 Task: Find a one-way flight from Boise to Evansville for 6 passengers in first class, departing on May 3, with specific airline, baggage, price, and time filters.
Action: Mouse moved to (341, 300)
Screenshot: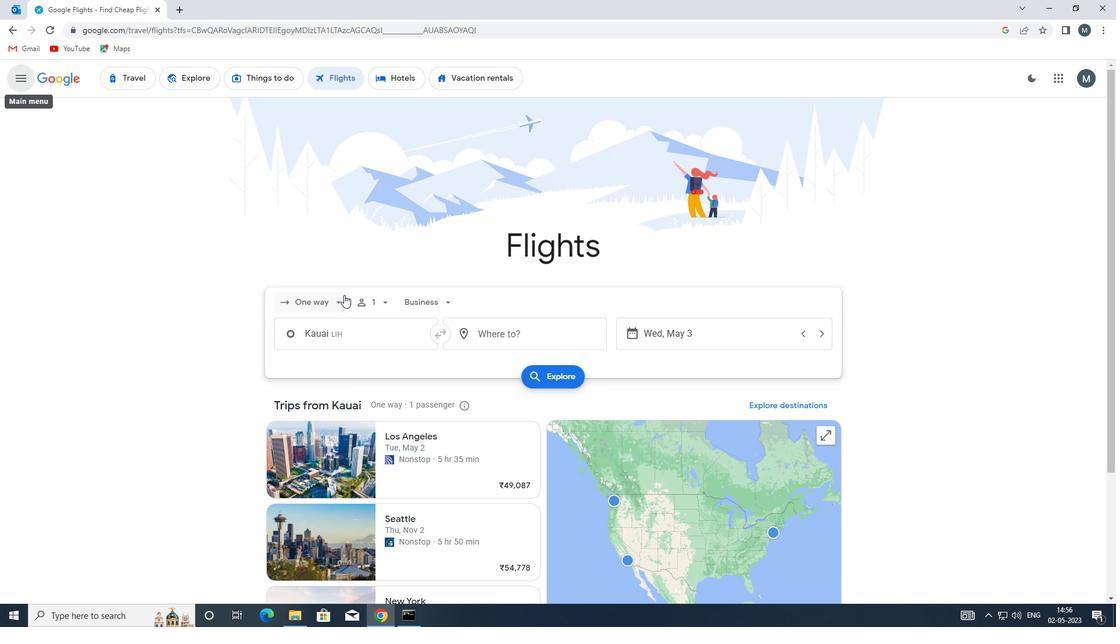 
Action: Mouse pressed left at (341, 300)
Screenshot: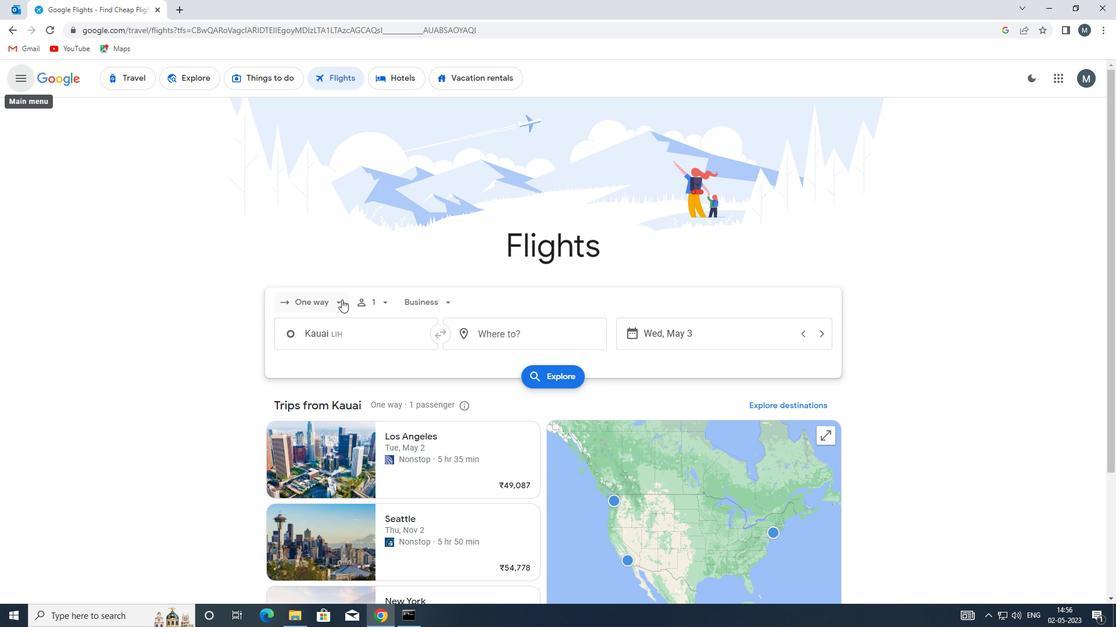 
Action: Mouse moved to (341, 356)
Screenshot: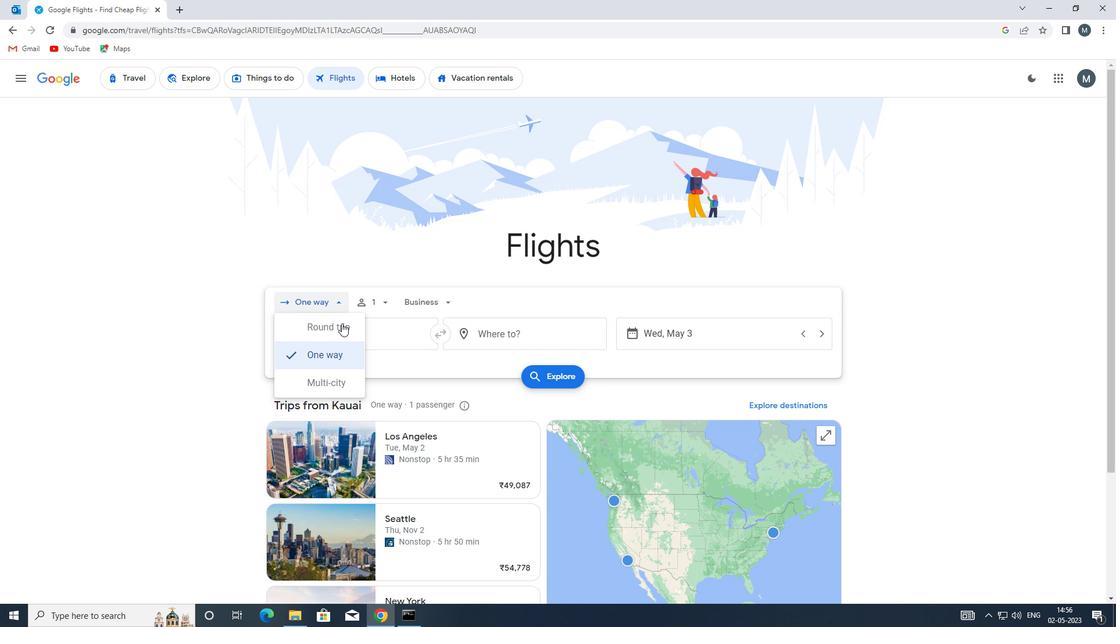 
Action: Mouse pressed left at (341, 356)
Screenshot: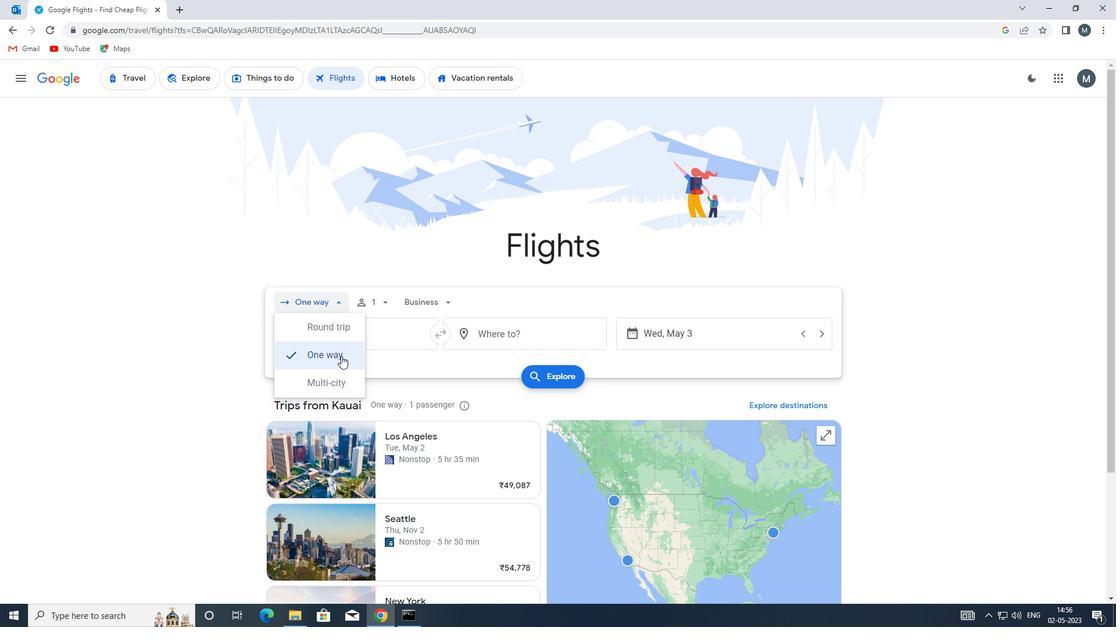 
Action: Mouse moved to (377, 299)
Screenshot: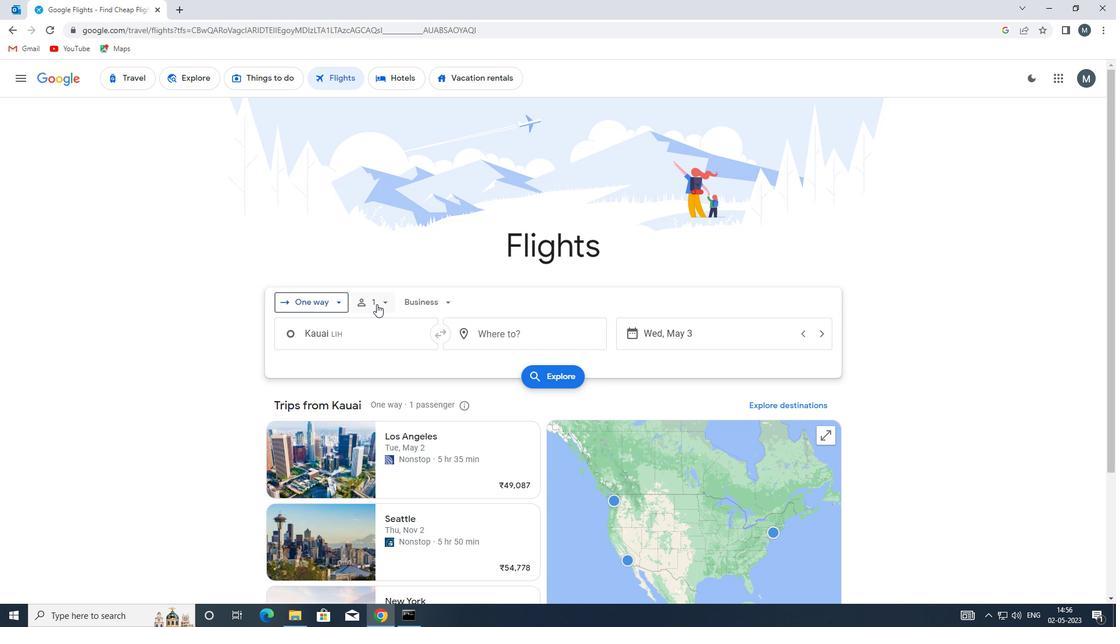 
Action: Mouse pressed left at (377, 299)
Screenshot: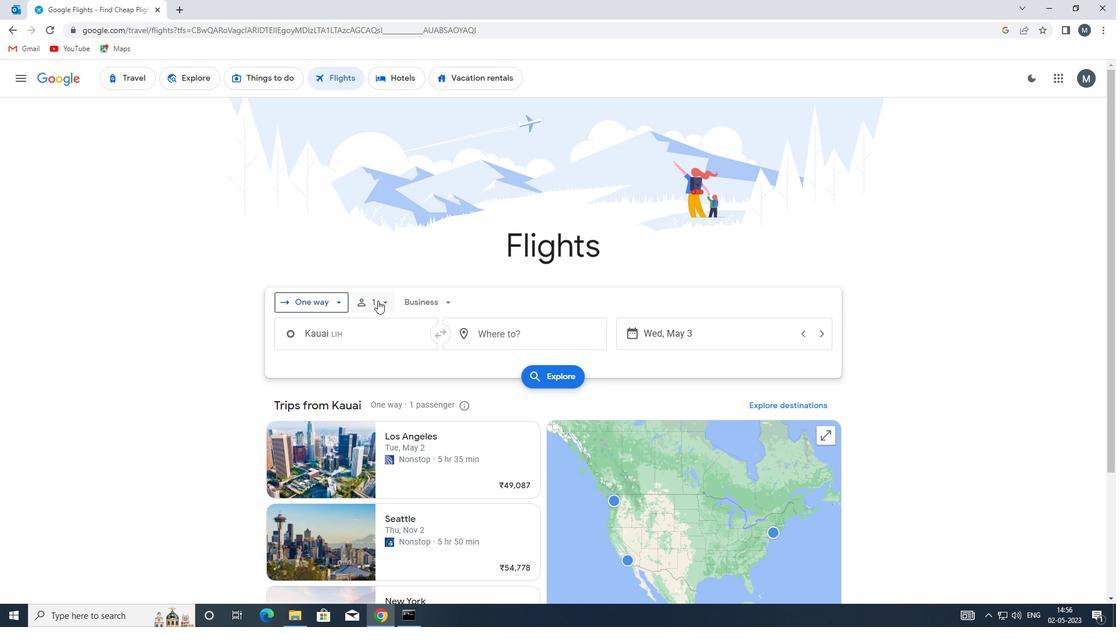 
Action: Mouse moved to (475, 330)
Screenshot: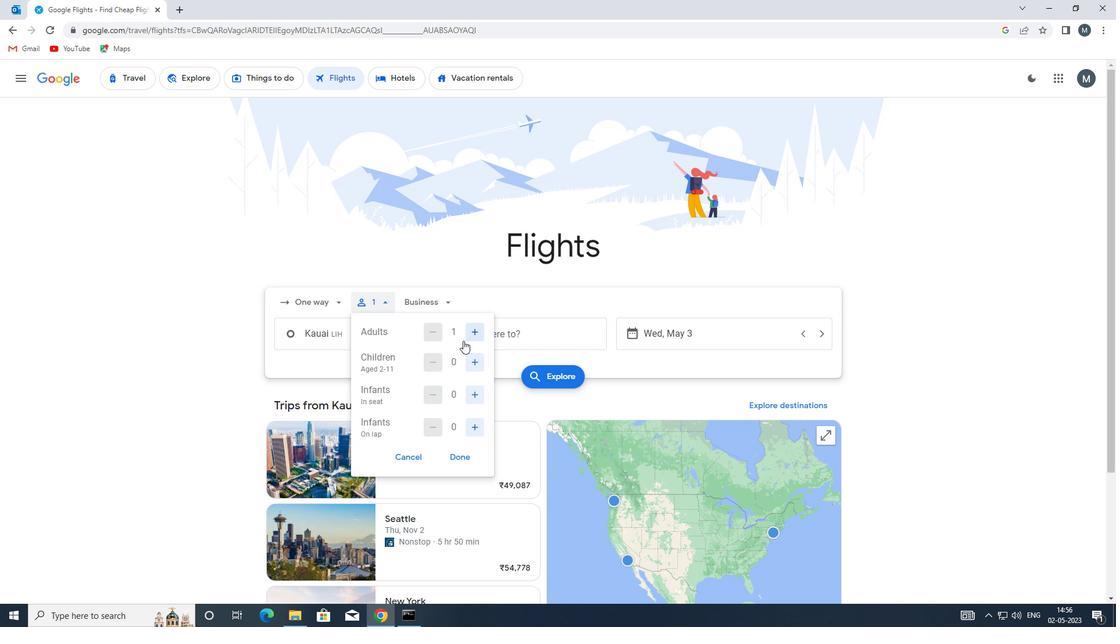 
Action: Mouse pressed left at (475, 330)
Screenshot: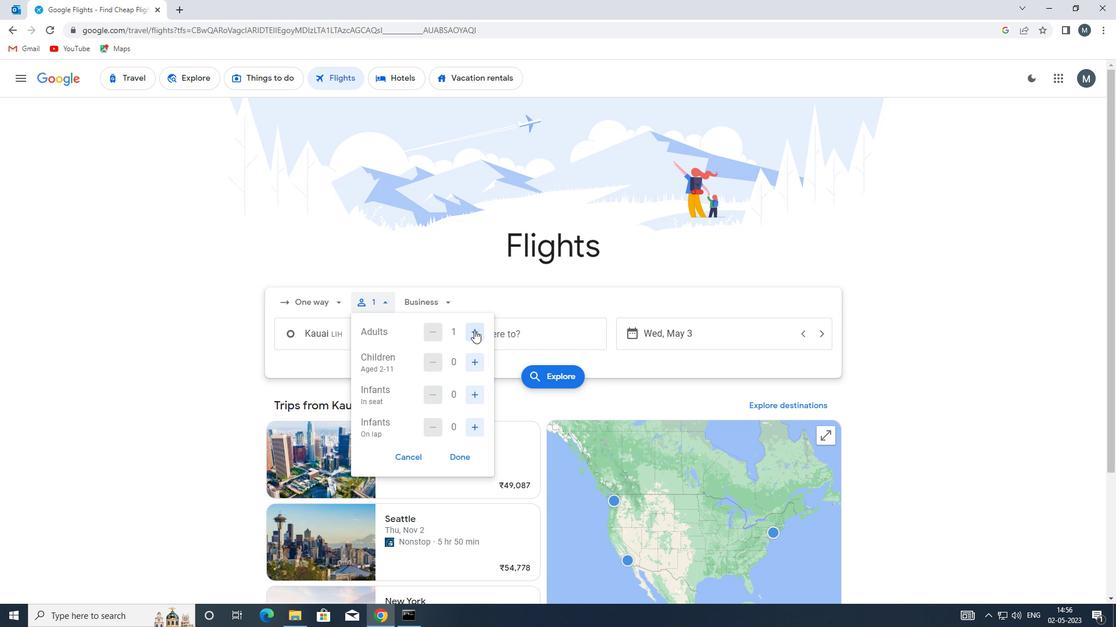 
Action: Mouse moved to (477, 359)
Screenshot: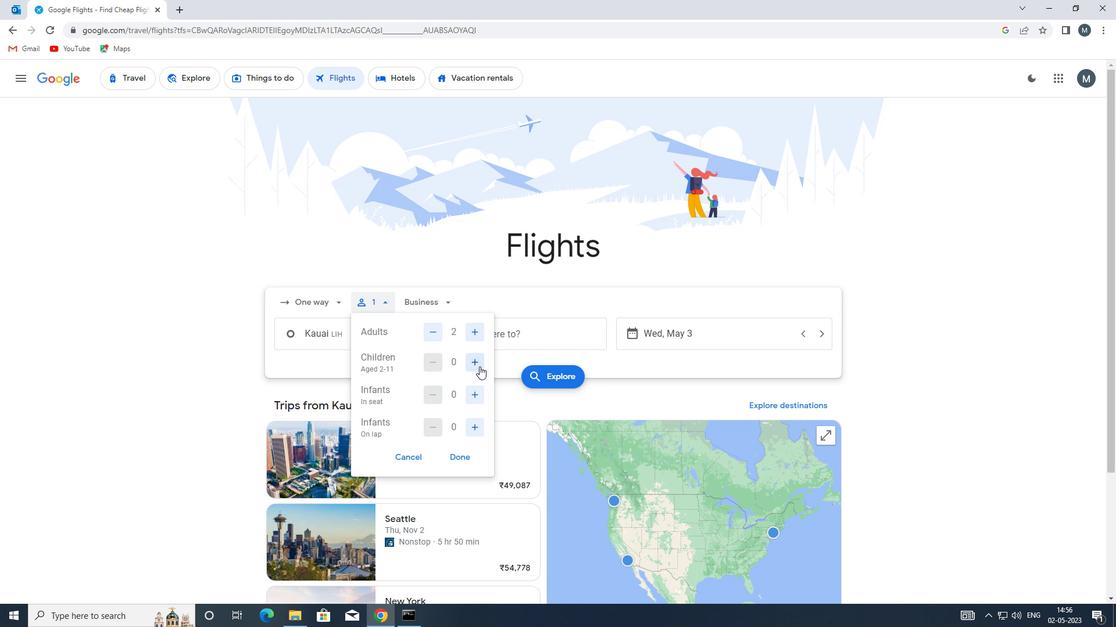 
Action: Mouse pressed left at (477, 359)
Screenshot: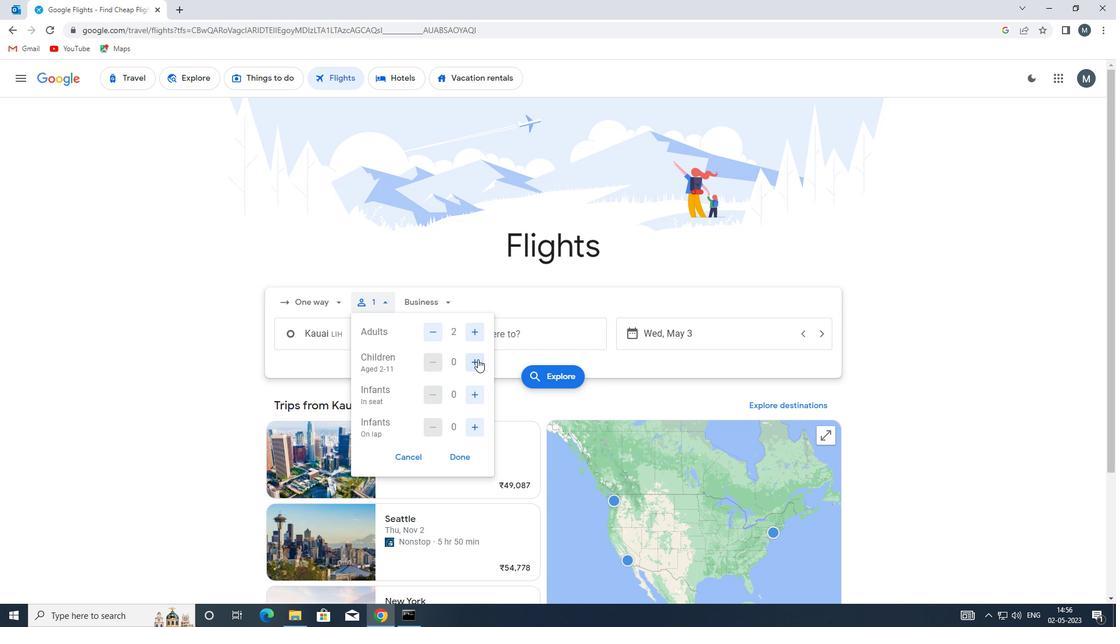 
Action: Mouse moved to (476, 360)
Screenshot: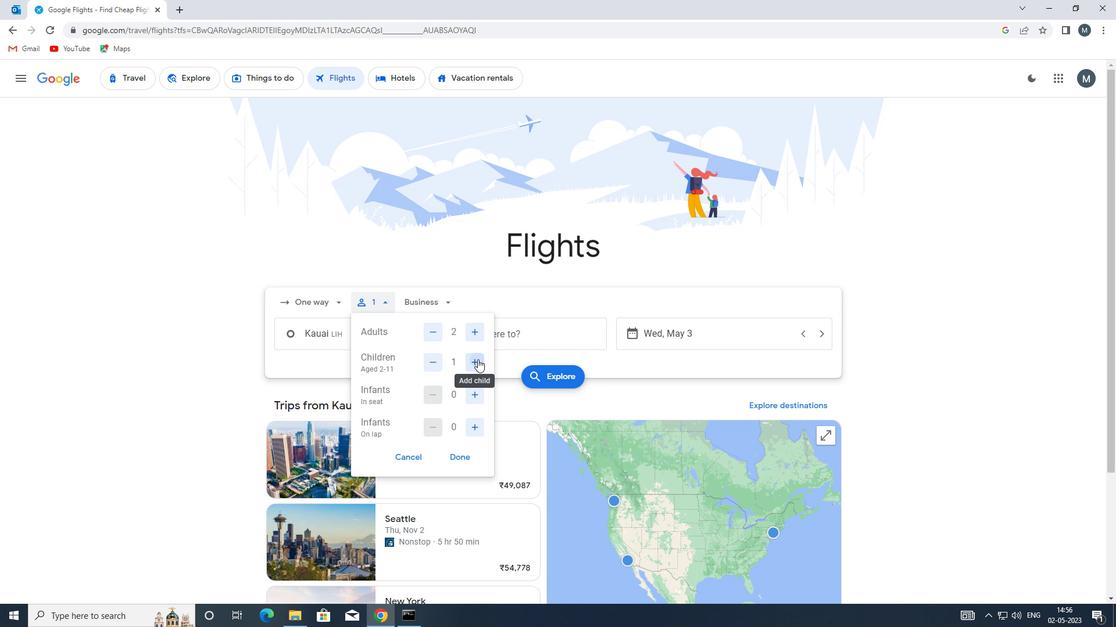 
Action: Mouse pressed left at (476, 360)
Screenshot: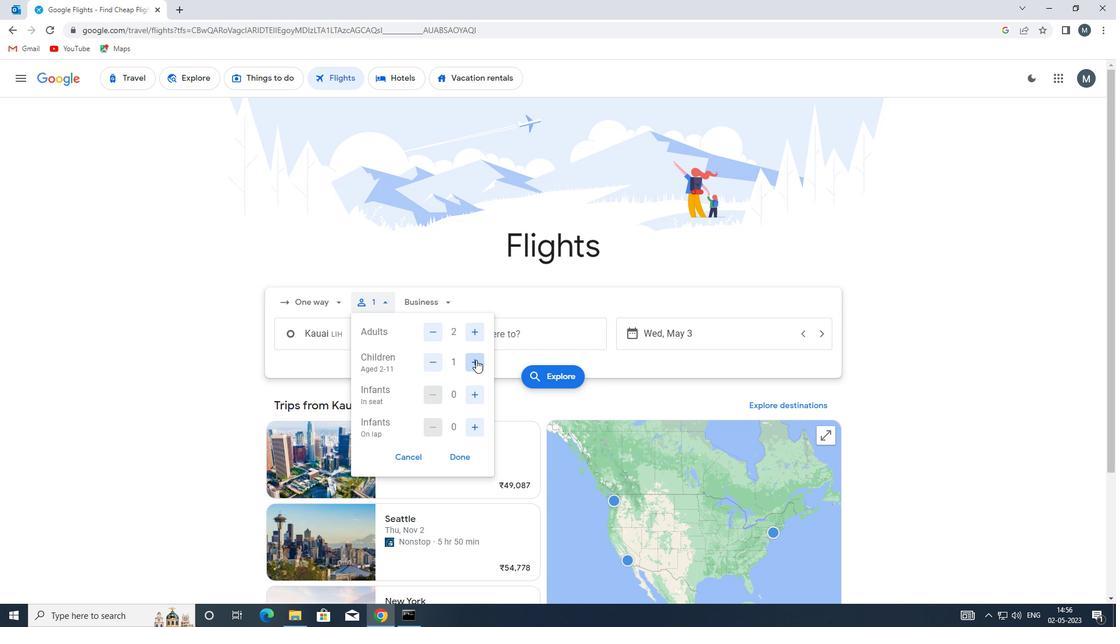 
Action: Mouse moved to (471, 392)
Screenshot: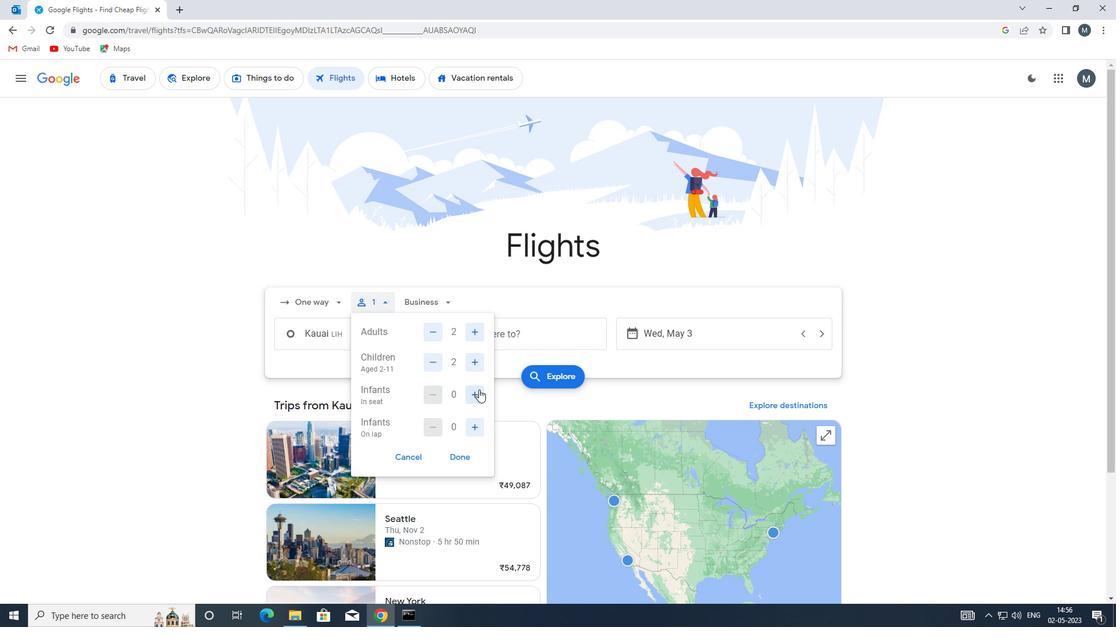 
Action: Mouse pressed left at (471, 392)
Screenshot: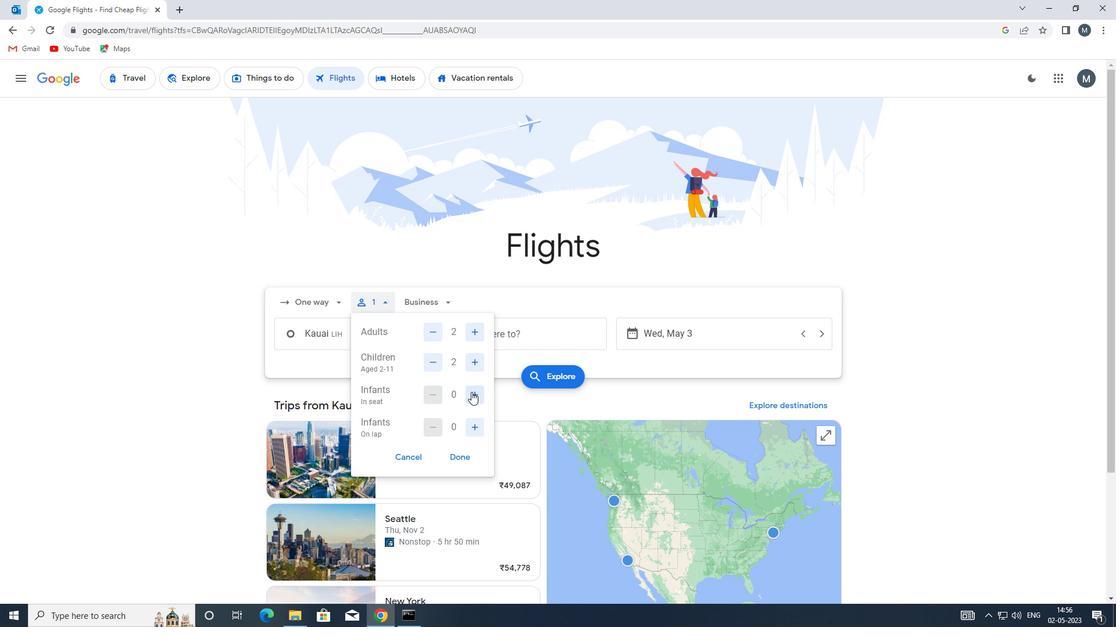 
Action: Mouse moved to (471, 393)
Screenshot: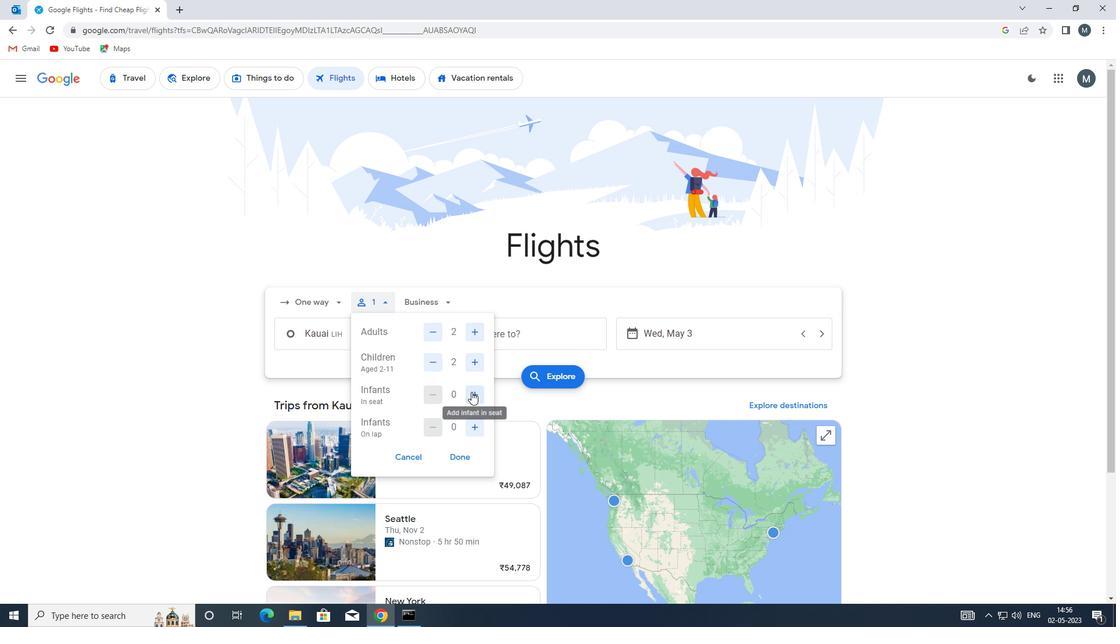 
Action: Mouse pressed left at (471, 393)
Screenshot: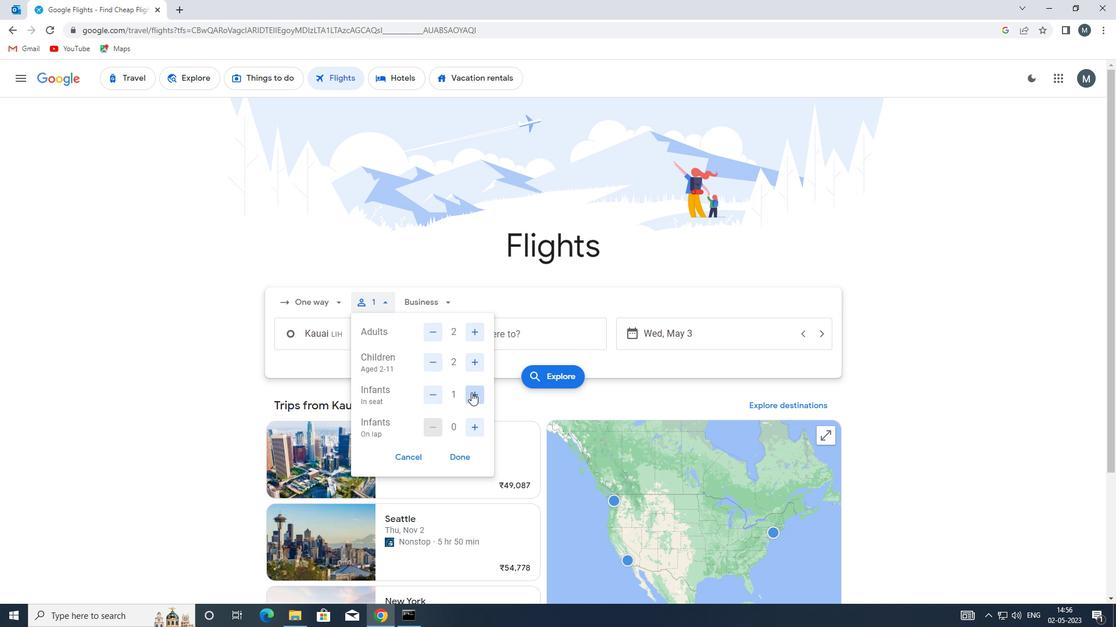 
Action: Mouse moved to (461, 456)
Screenshot: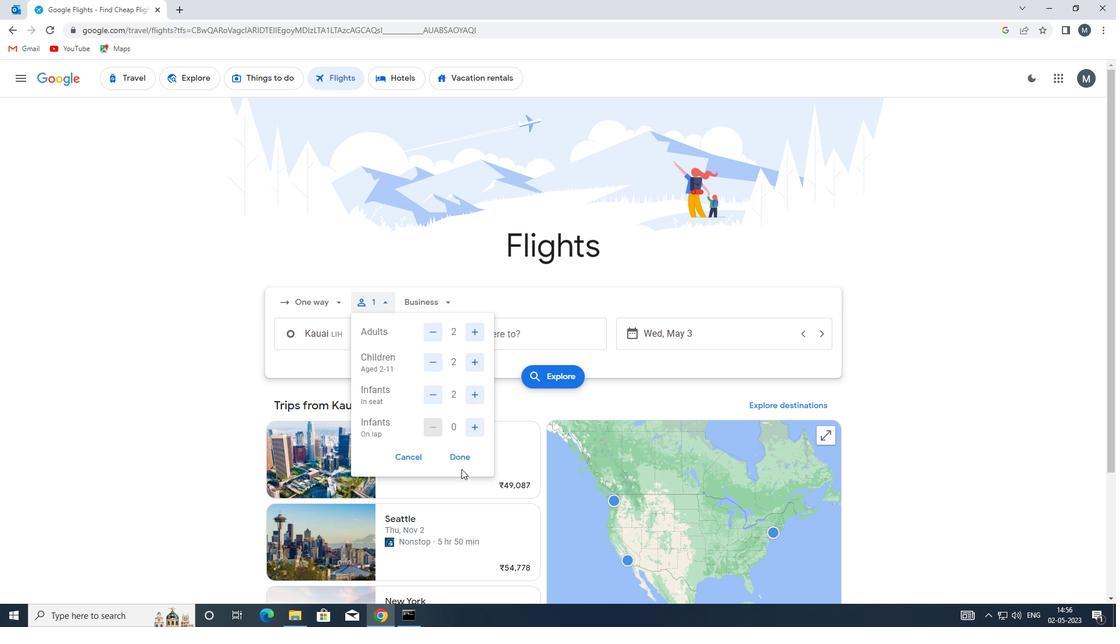 
Action: Mouse pressed left at (461, 456)
Screenshot: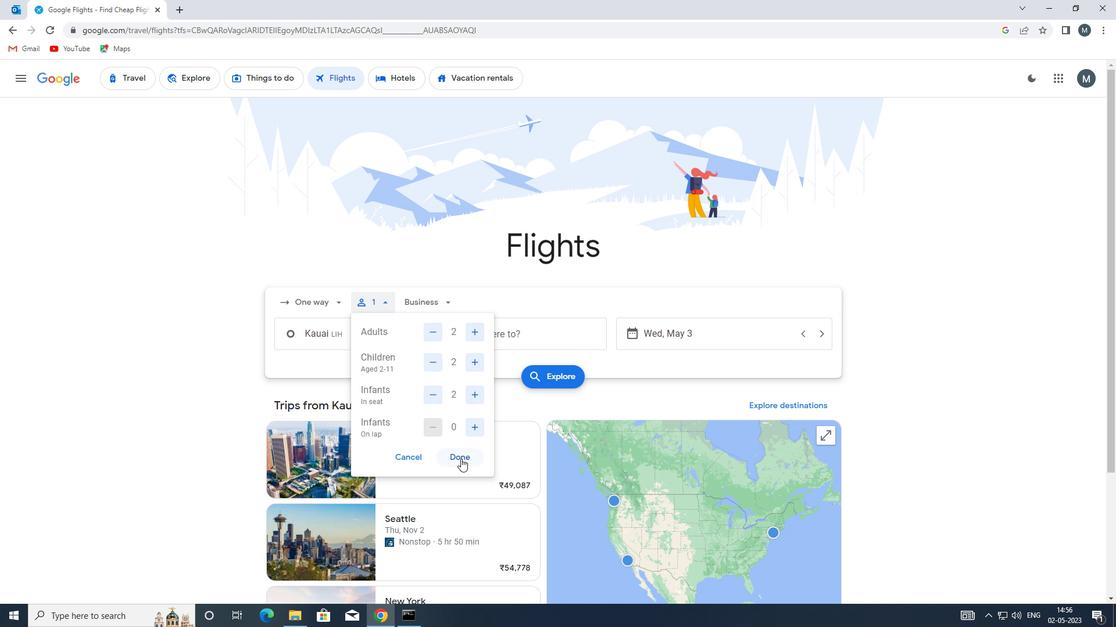 
Action: Mouse moved to (440, 307)
Screenshot: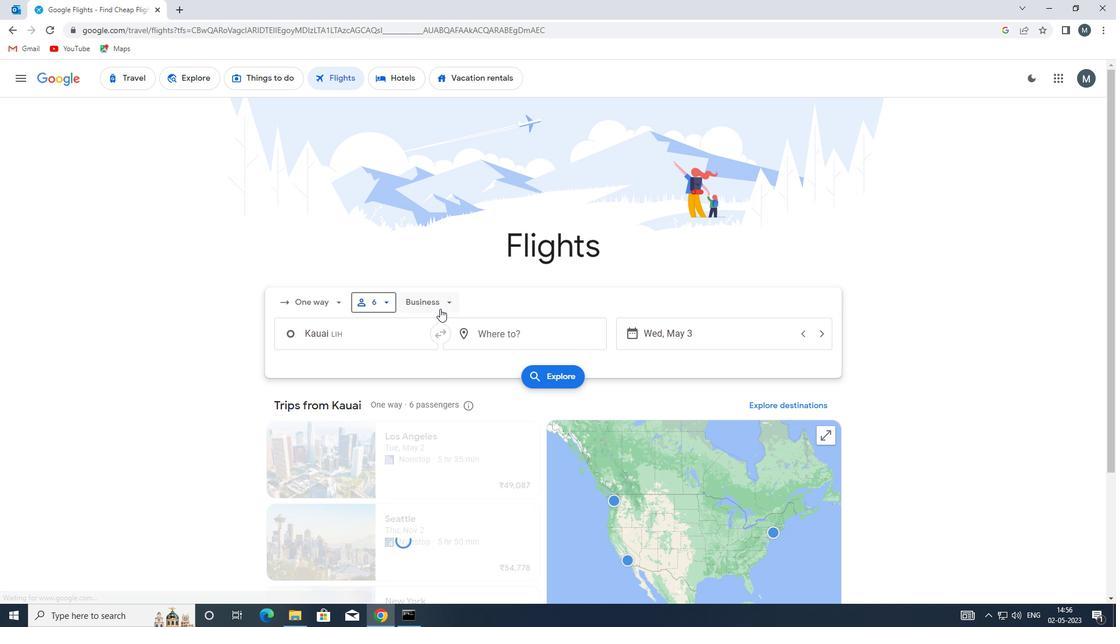 
Action: Mouse pressed left at (440, 307)
Screenshot: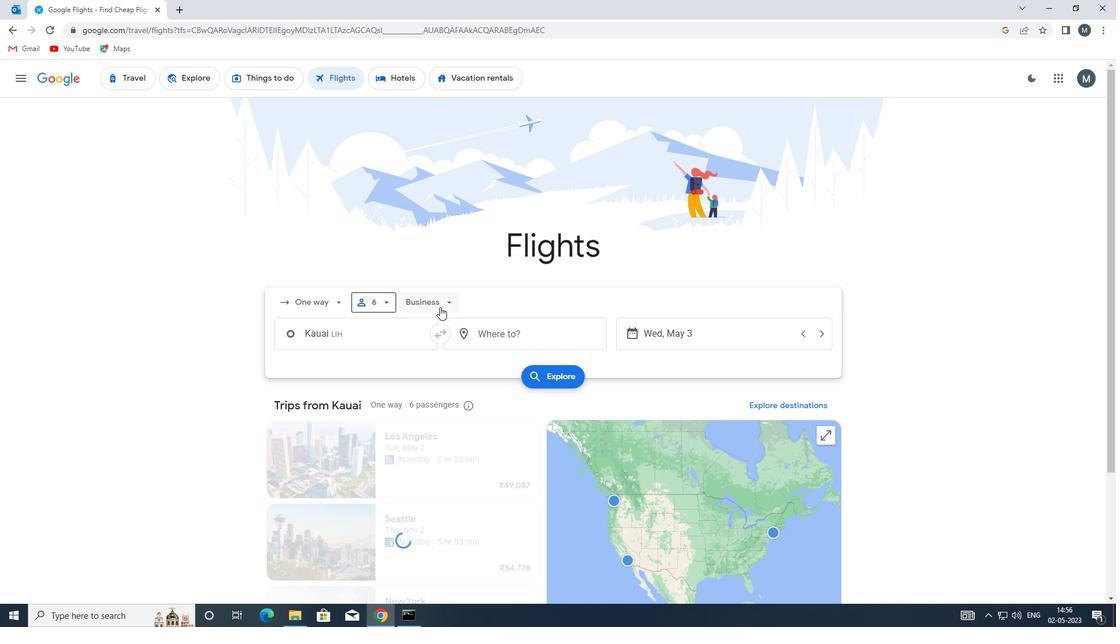 
Action: Mouse moved to (439, 412)
Screenshot: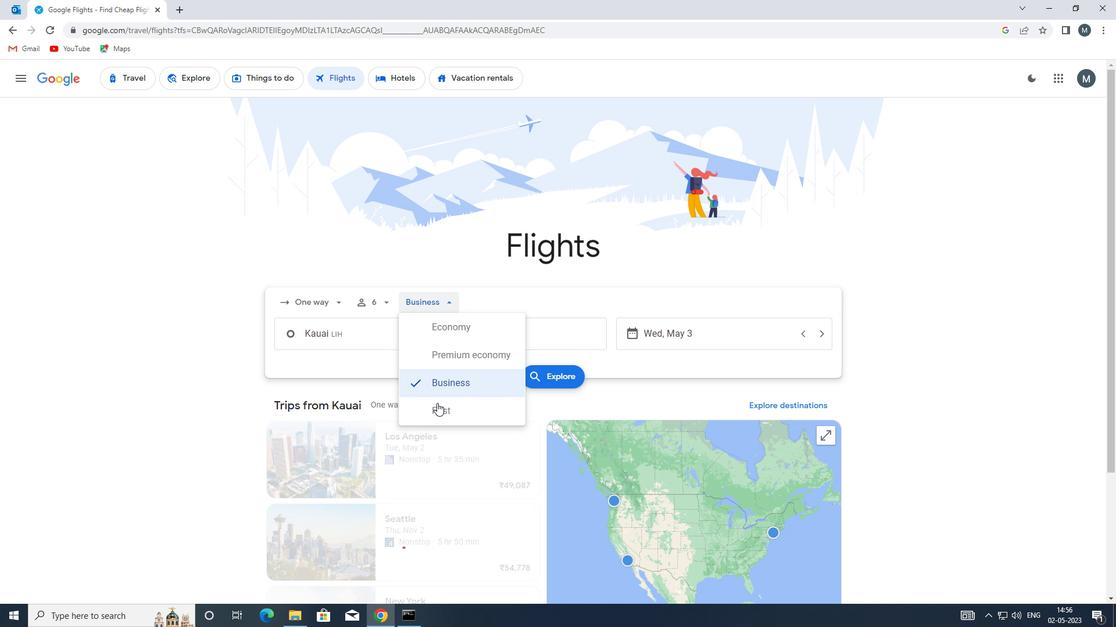 
Action: Mouse pressed left at (439, 412)
Screenshot: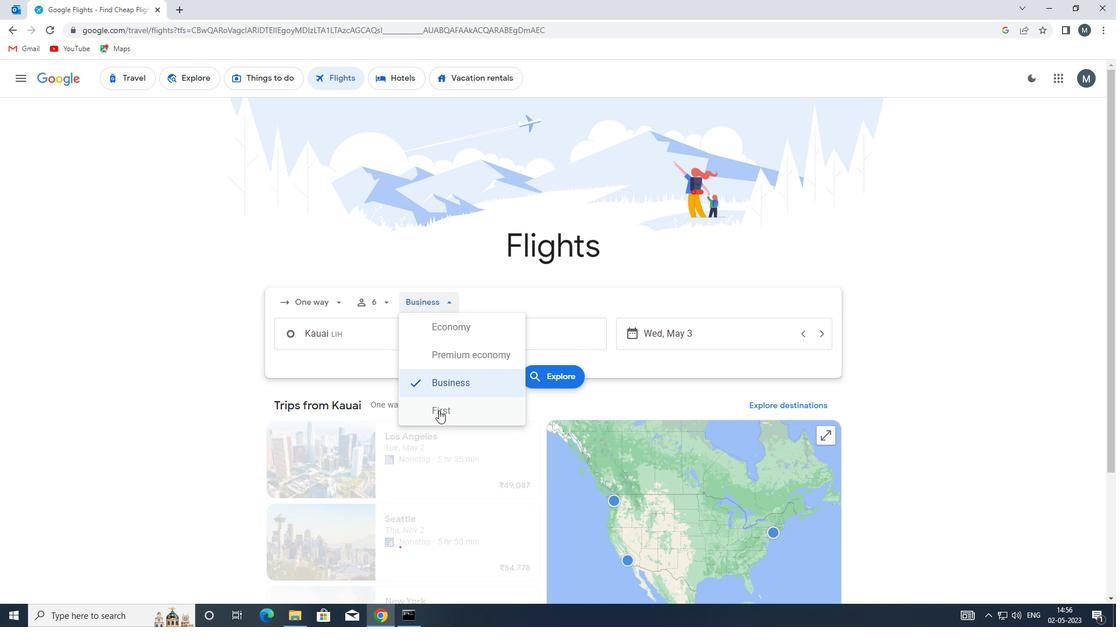 
Action: Mouse moved to (372, 345)
Screenshot: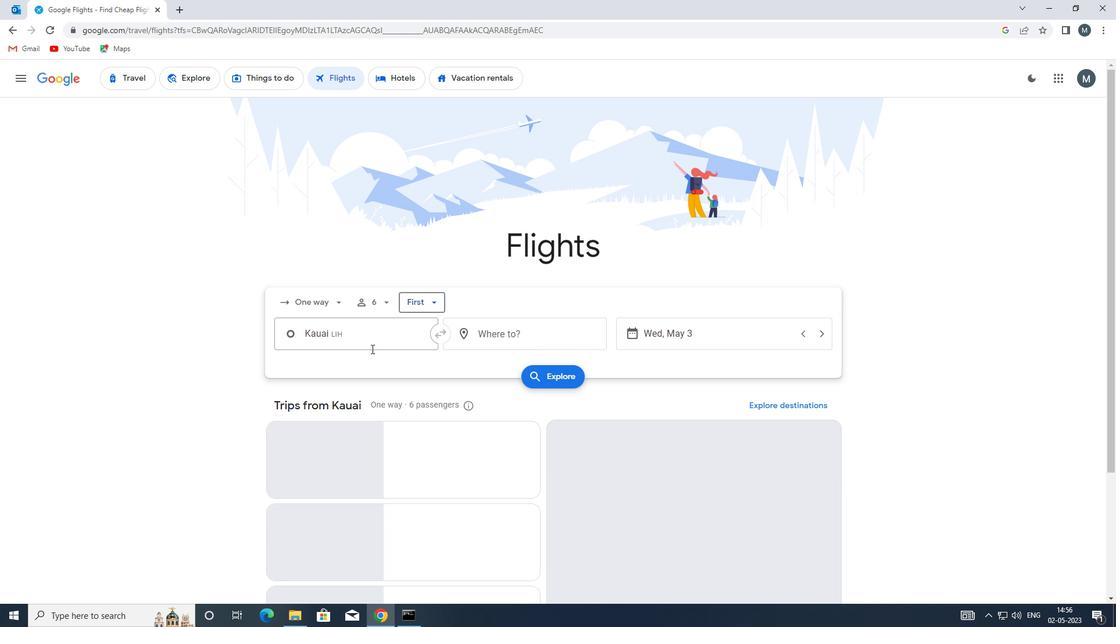 
Action: Mouse pressed left at (372, 345)
Screenshot: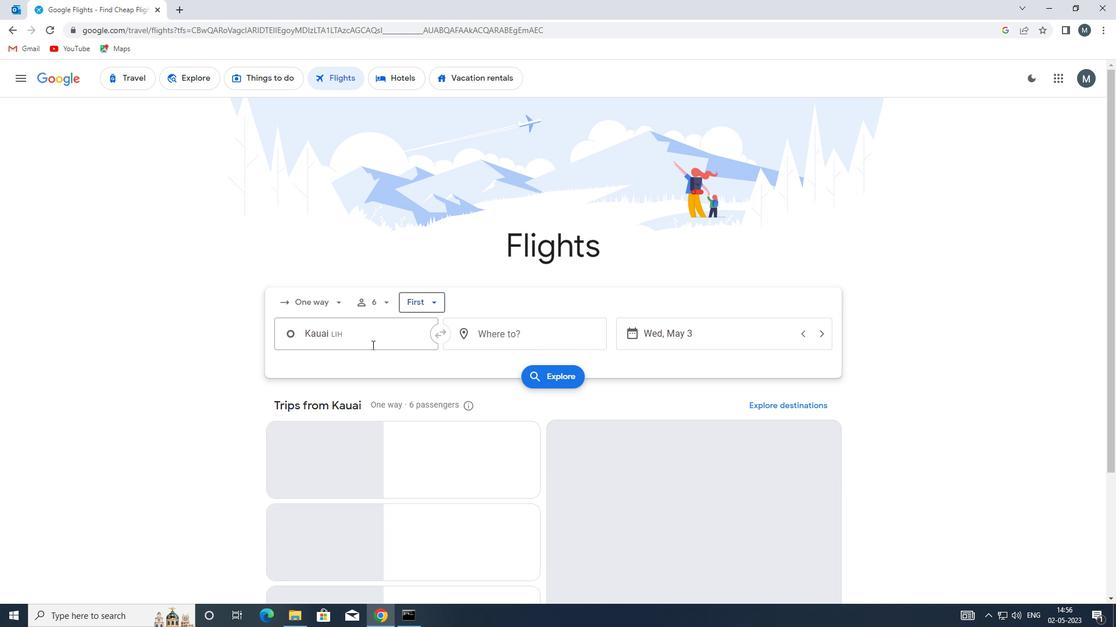 
Action: Mouse moved to (372, 344)
Screenshot: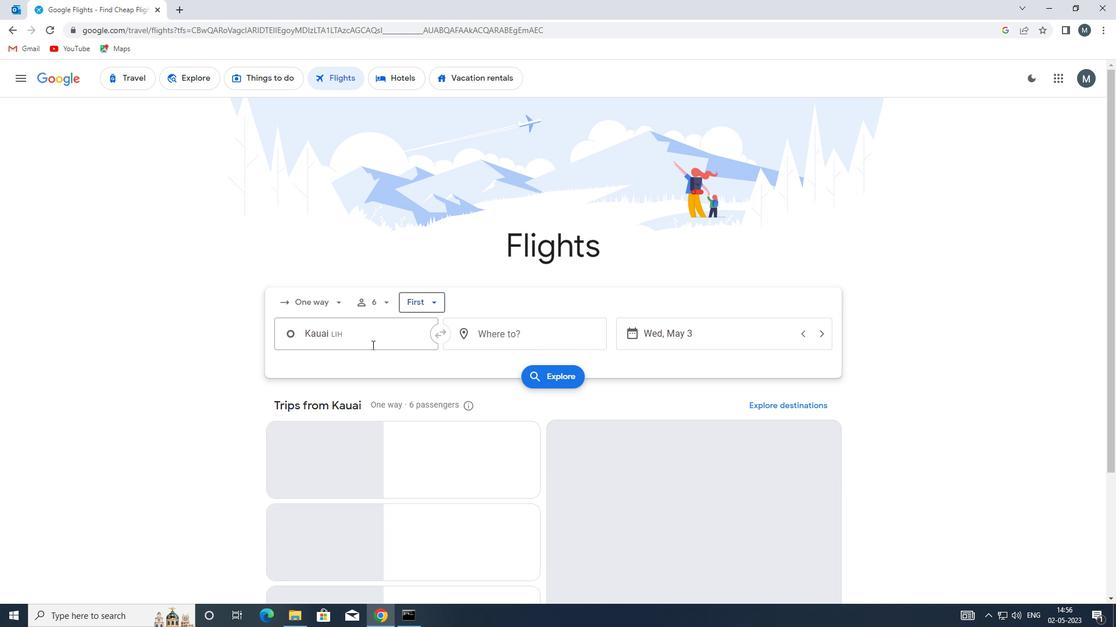 
Action: Key pressed boi
Screenshot: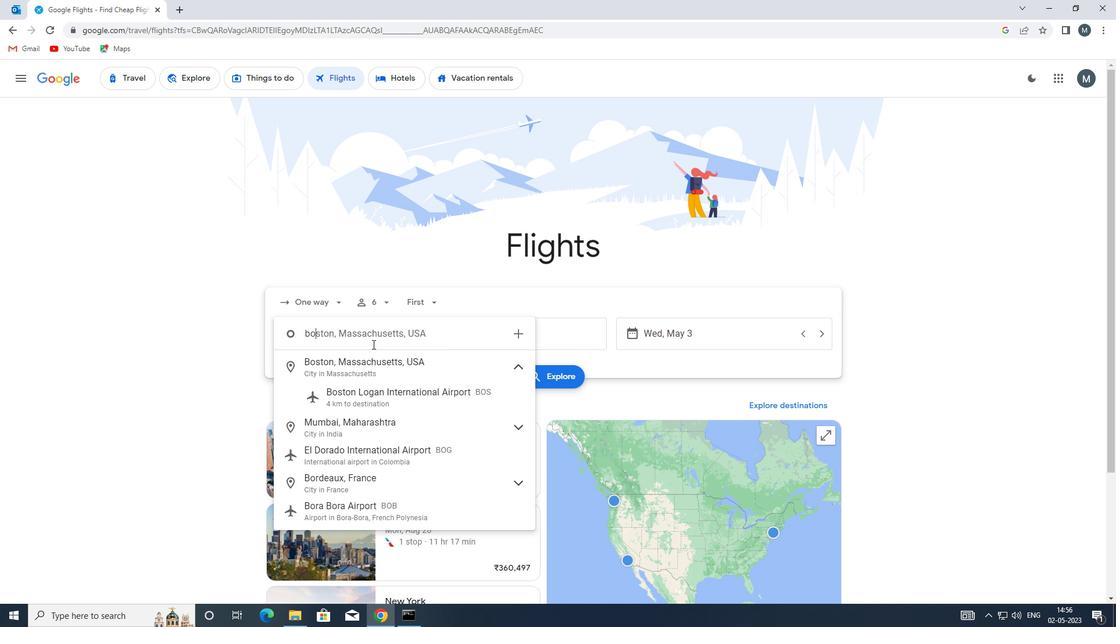 
Action: Mouse moved to (379, 367)
Screenshot: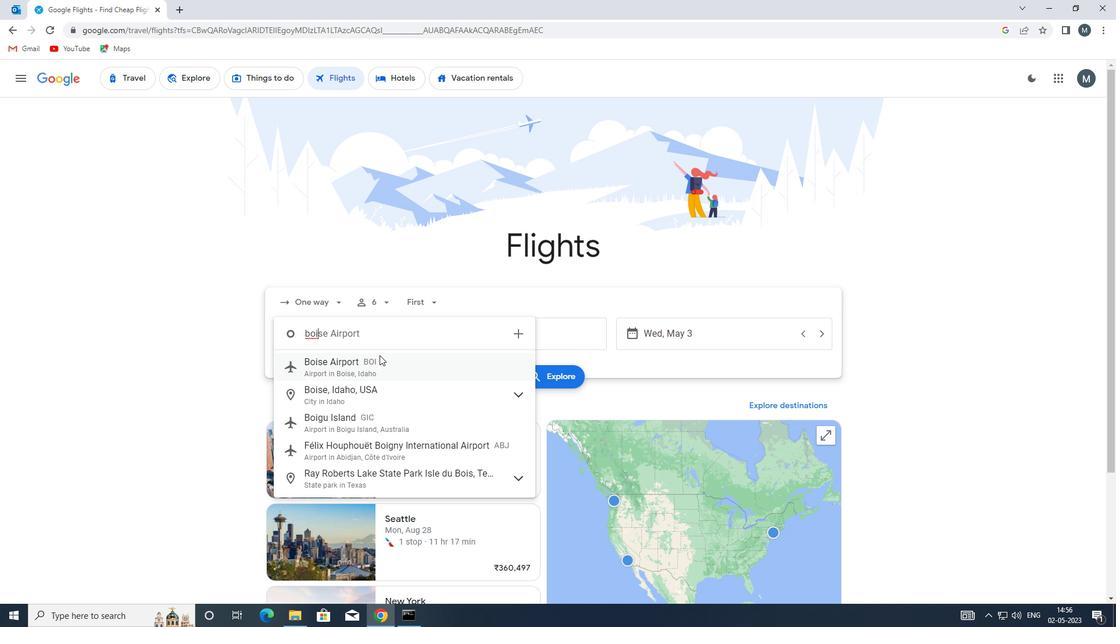 
Action: Mouse pressed left at (379, 367)
Screenshot: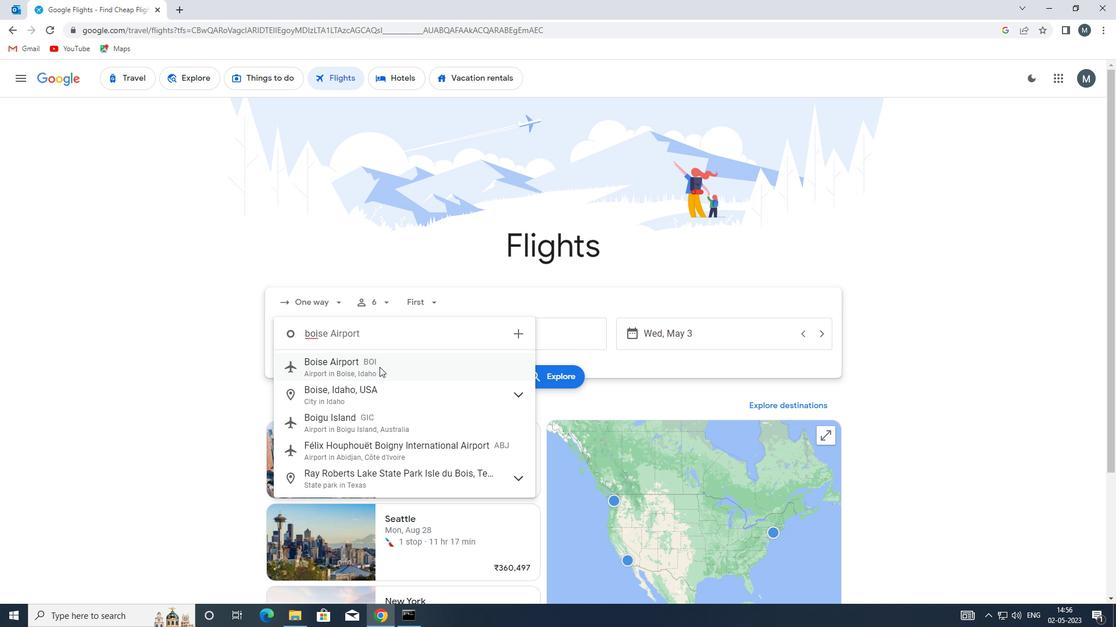
Action: Mouse moved to (496, 332)
Screenshot: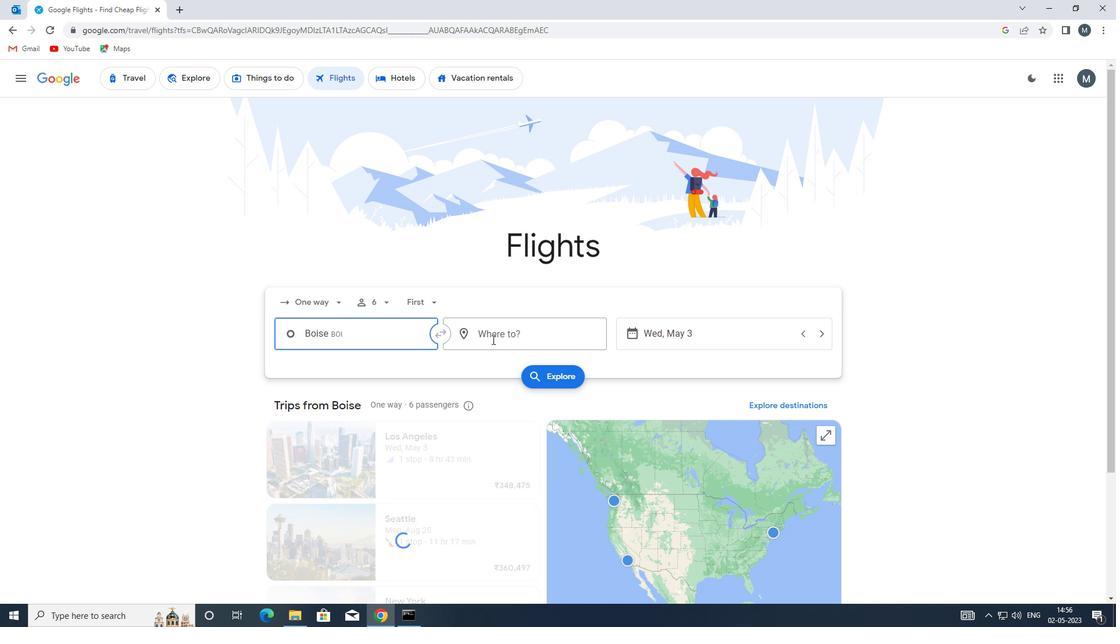 
Action: Mouse pressed left at (496, 332)
Screenshot: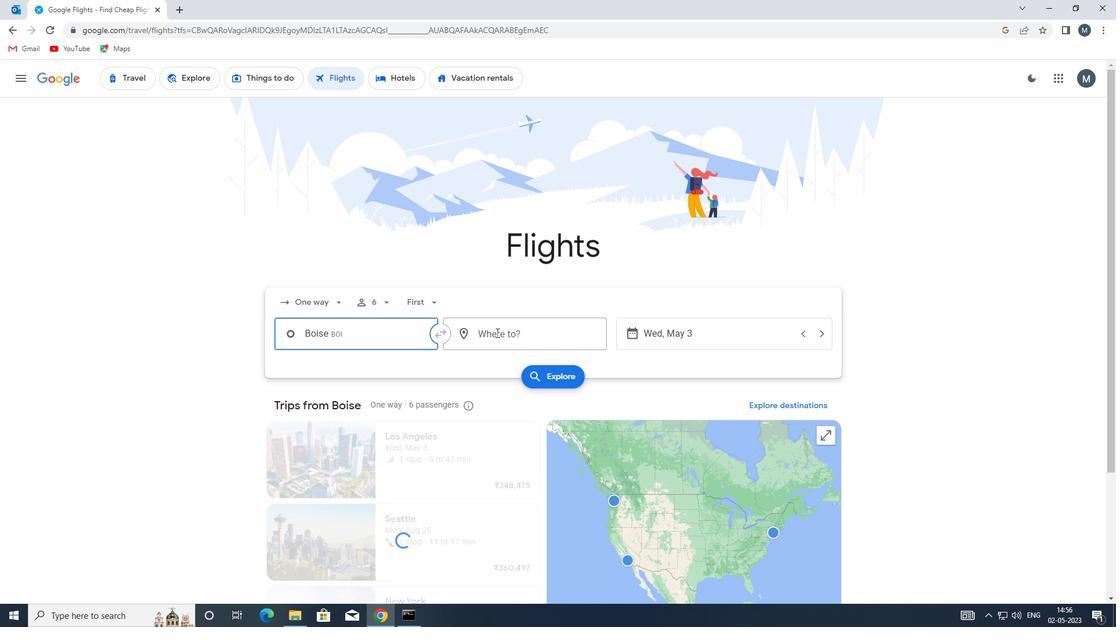 
Action: Mouse moved to (496, 332)
Screenshot: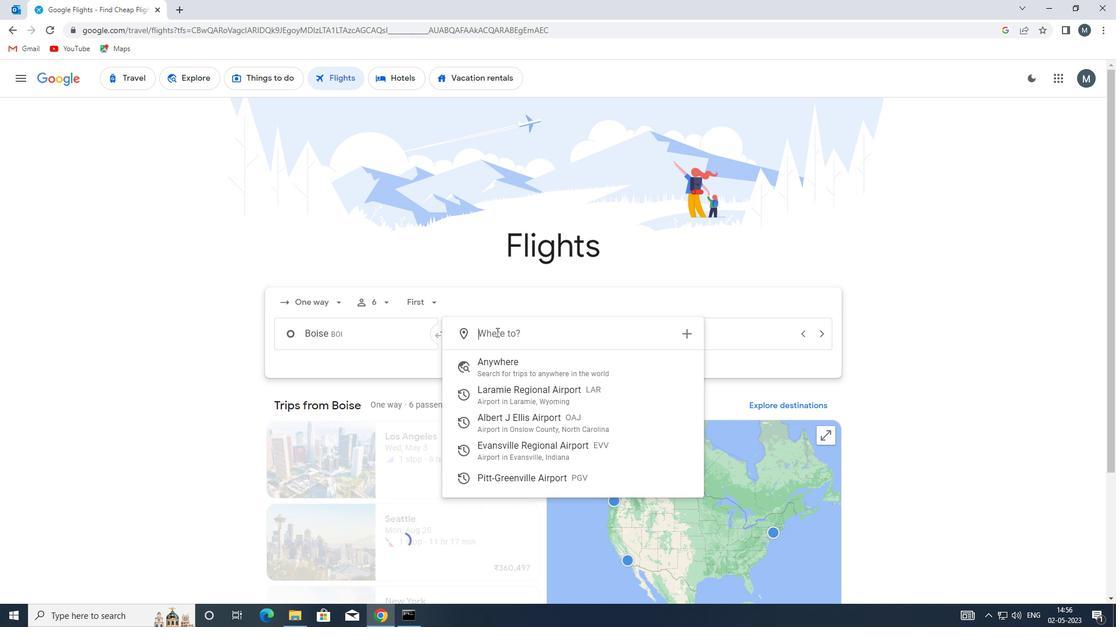 
Action: Key pressed evv
Screenshot: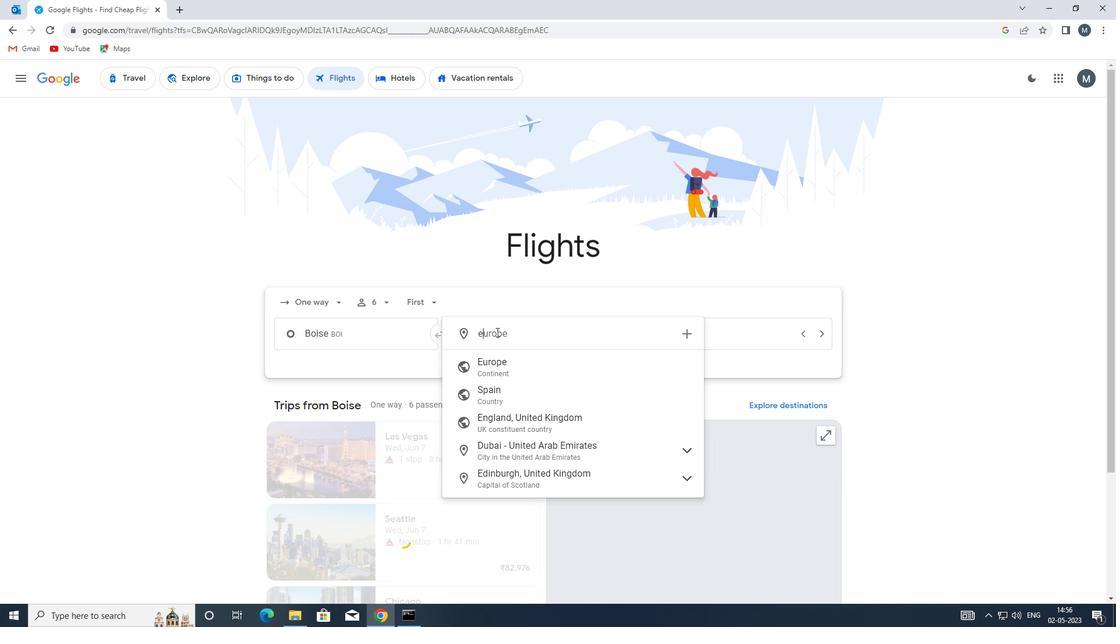 
Action: Mouse moved to (545, 368)
Screenshot: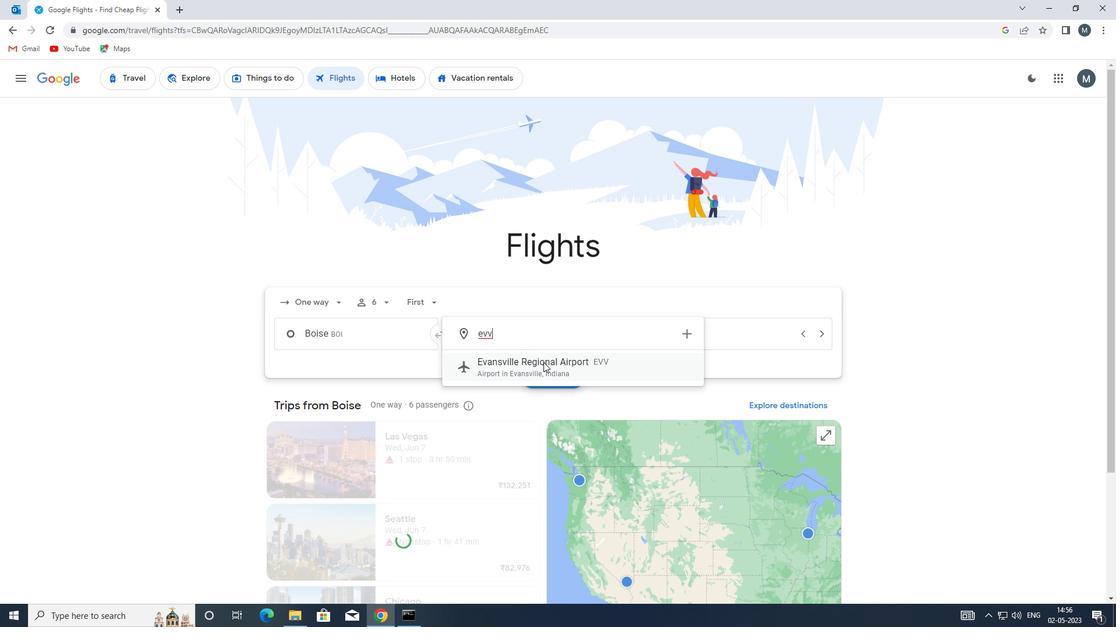 
Action: Mouse pressed left at (545, 368)
Screenshot: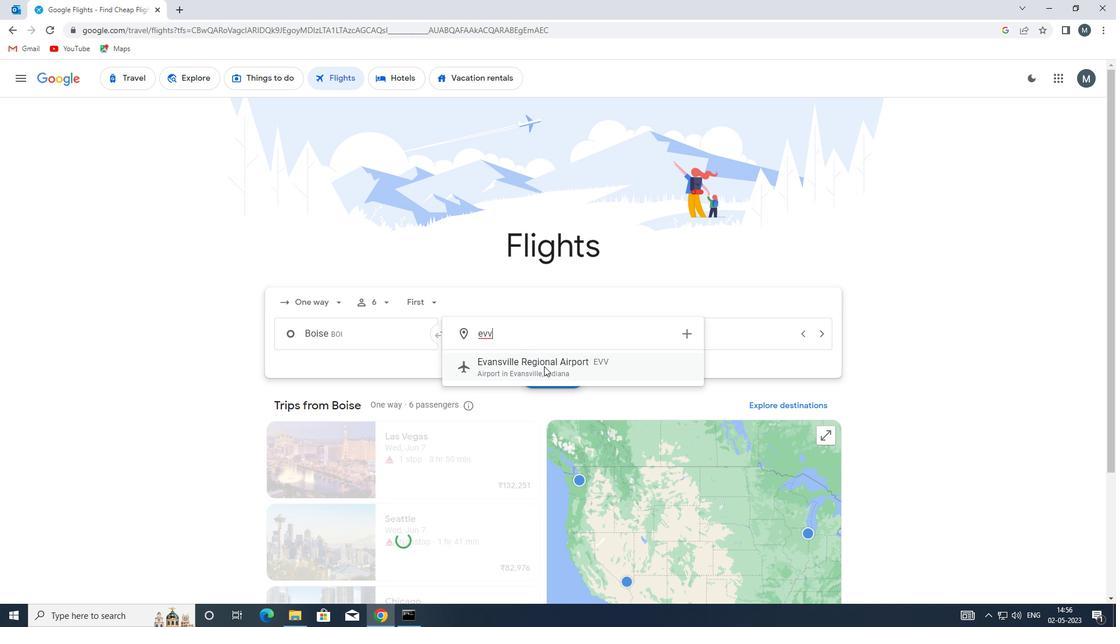 
Action: Mouse moved to (682, 341)
Screenshot: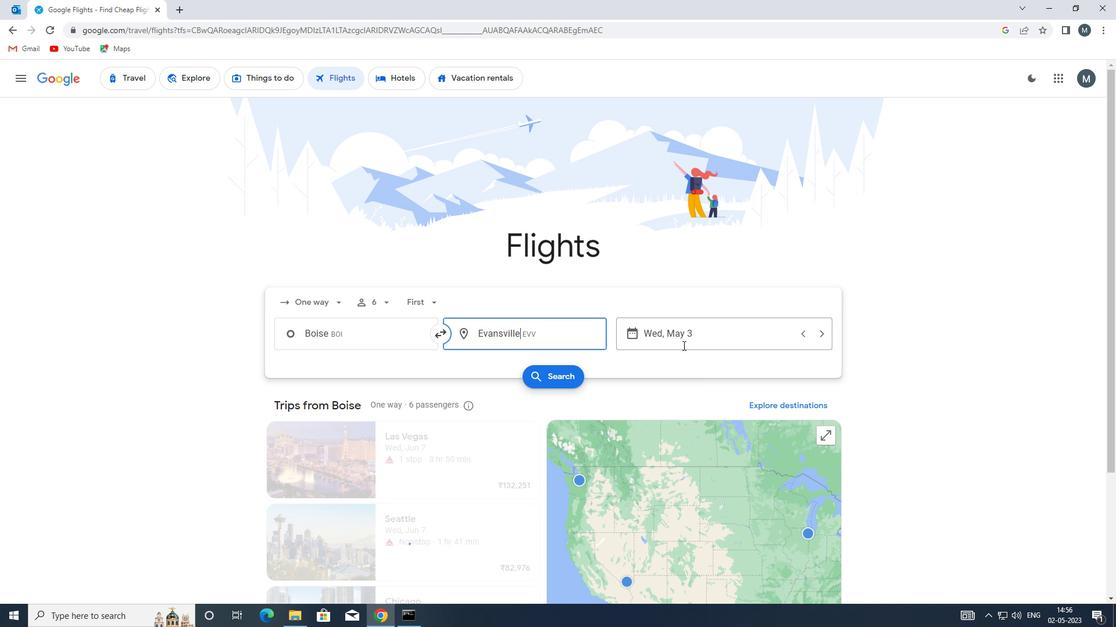 
Action: Mouse pressed left at (682, 341)
Screenshot: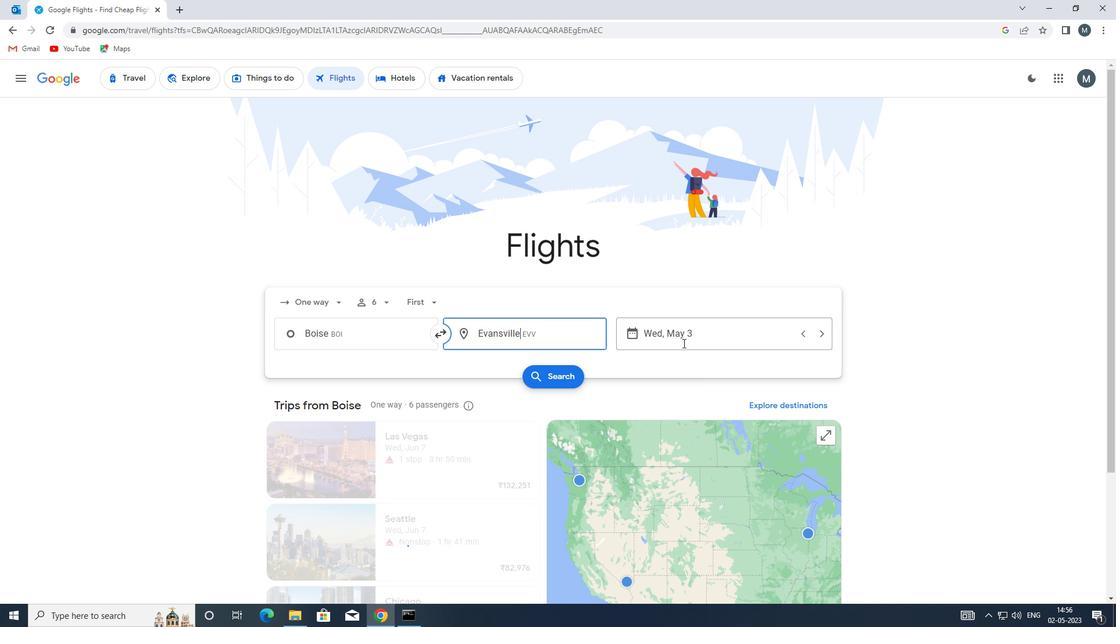 
Action: Mouse moved to (681, 332)
Screenshot: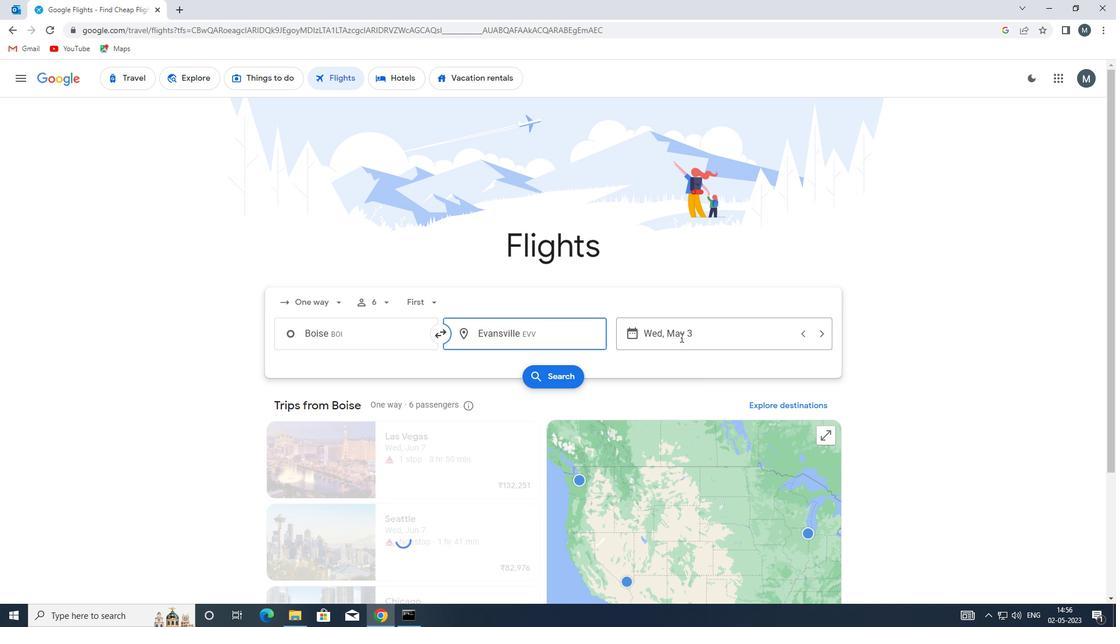 
Action: Mouse pressed left at (681, 332)
Screenshot: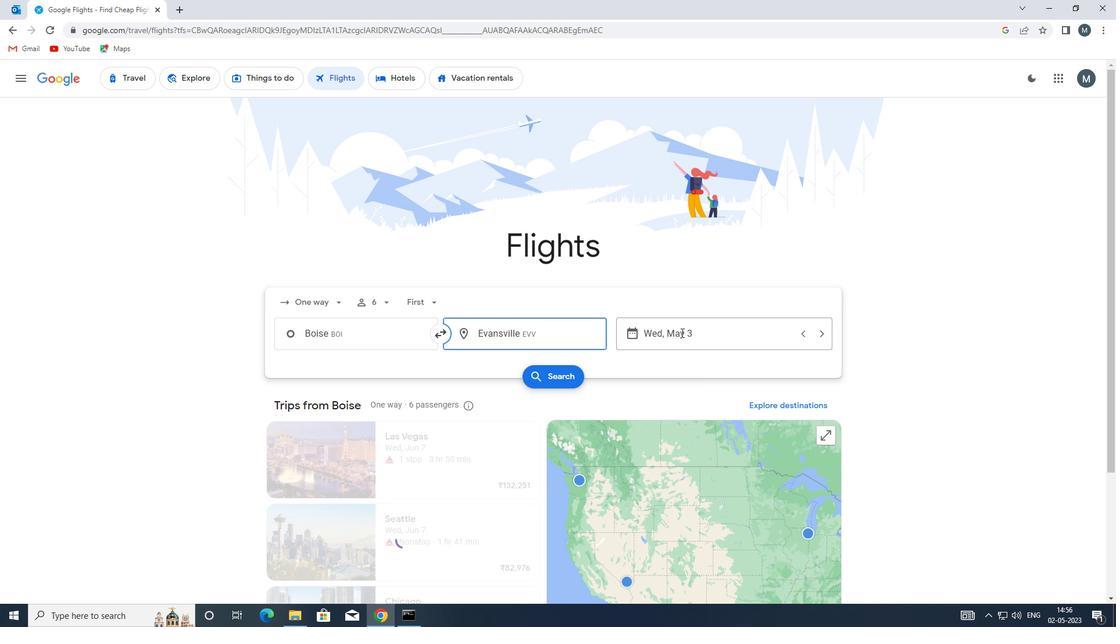 
Action: Mouse moved to (668, 333)
Screenshot: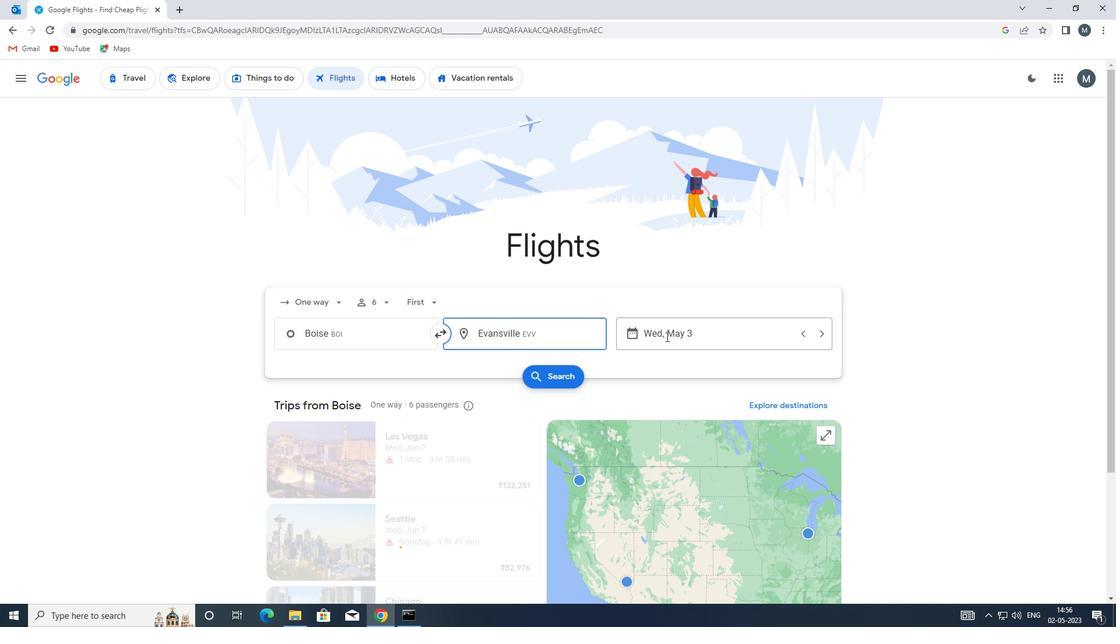 
Action: Mouse pressed left at (668, 333)
Screenshot: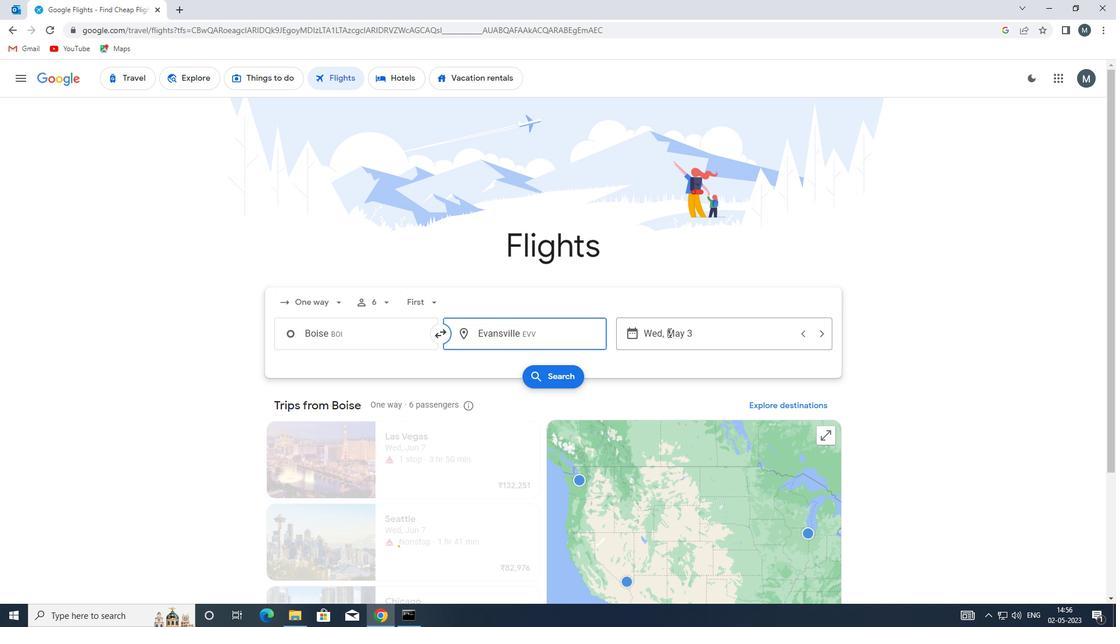 
Action: Mouse moved to (501, 395)
Screenshot: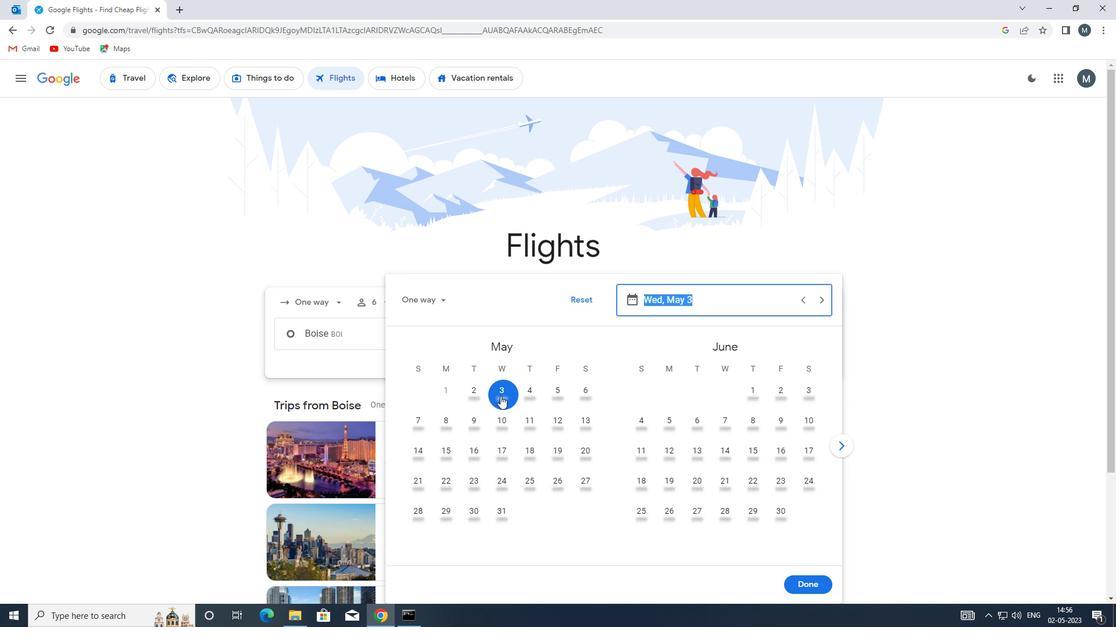 
Action: Mouse pressed left at (501, 395)
Screenshot: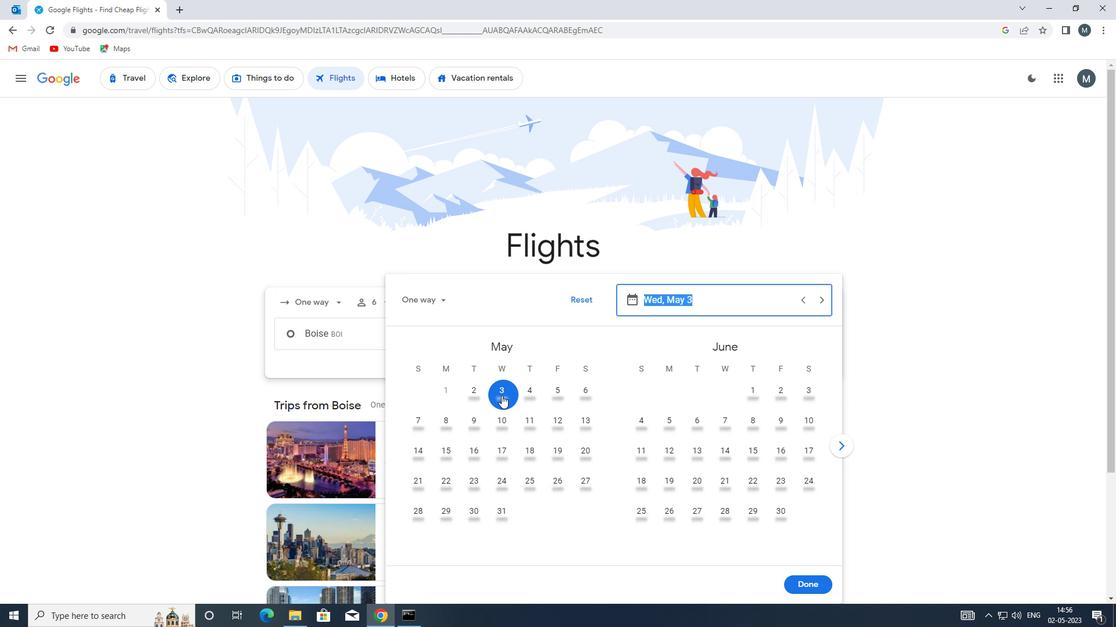 
Action: Mouse moved to (806, 587)
Screenshot: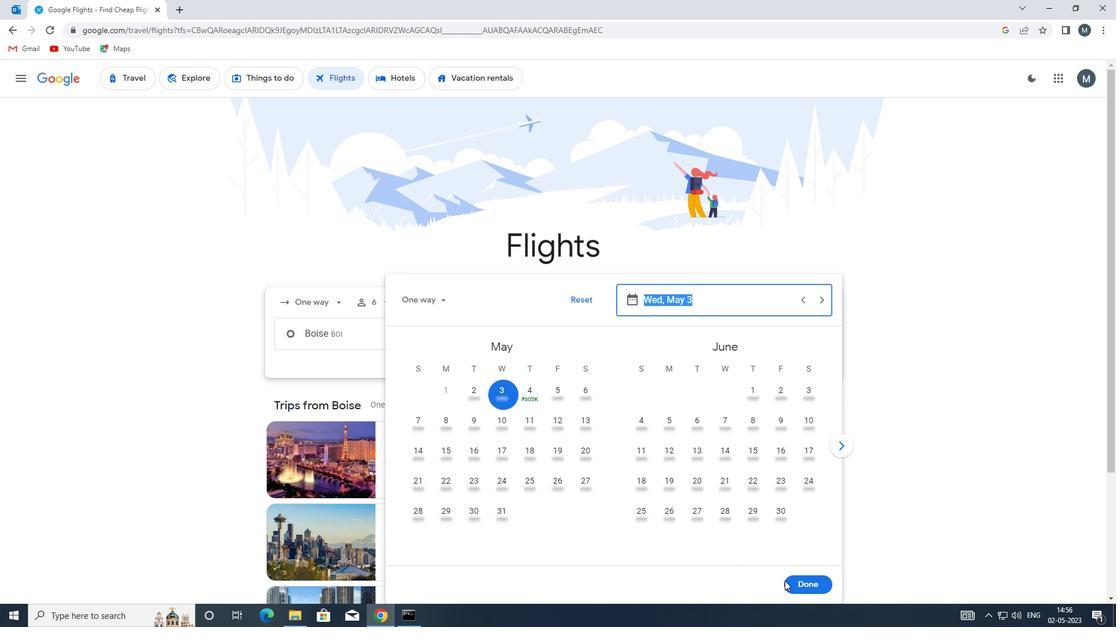 
Action: Mouse pressed left at (806, 587)
Screenshot: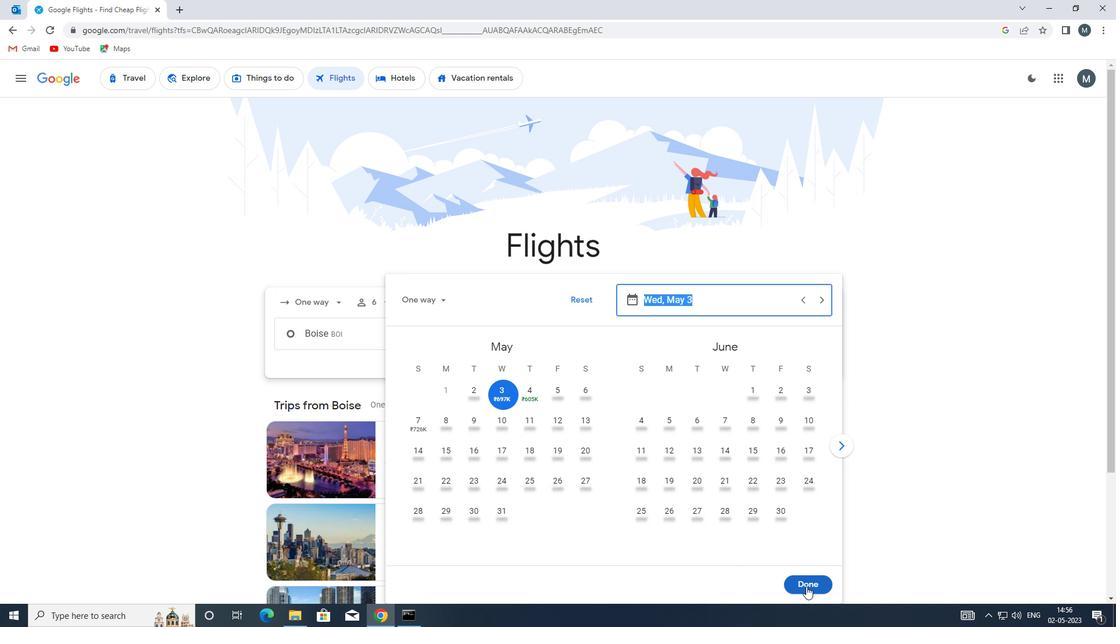 
Action: Mouse moved to (549, 377)
Screenshot: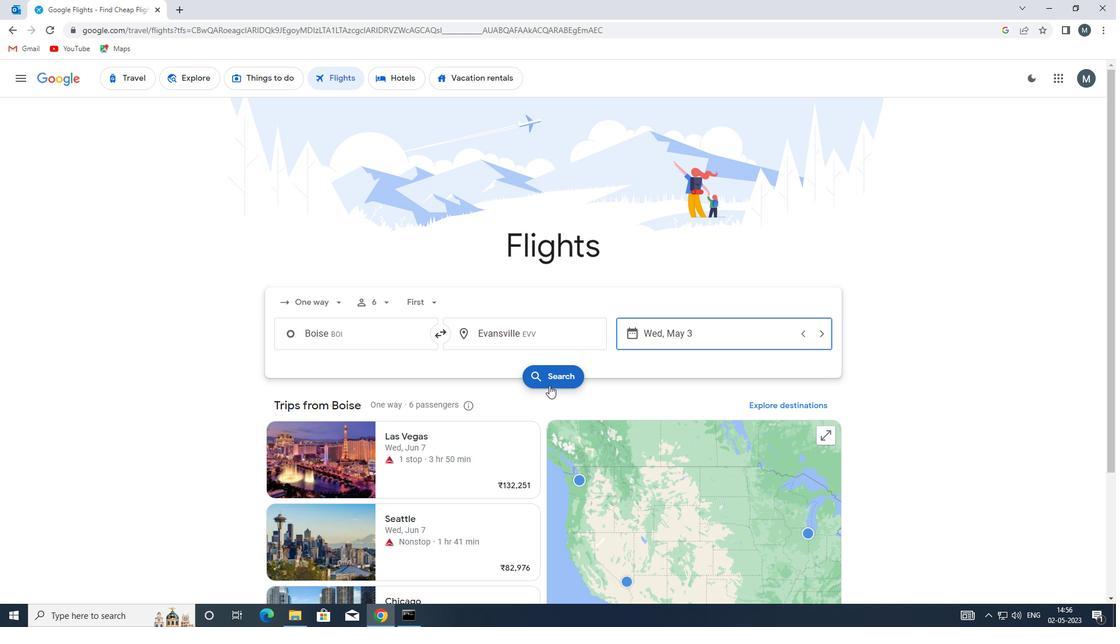 
Action: Mouse pressed left at (549, 377)
Screenshot: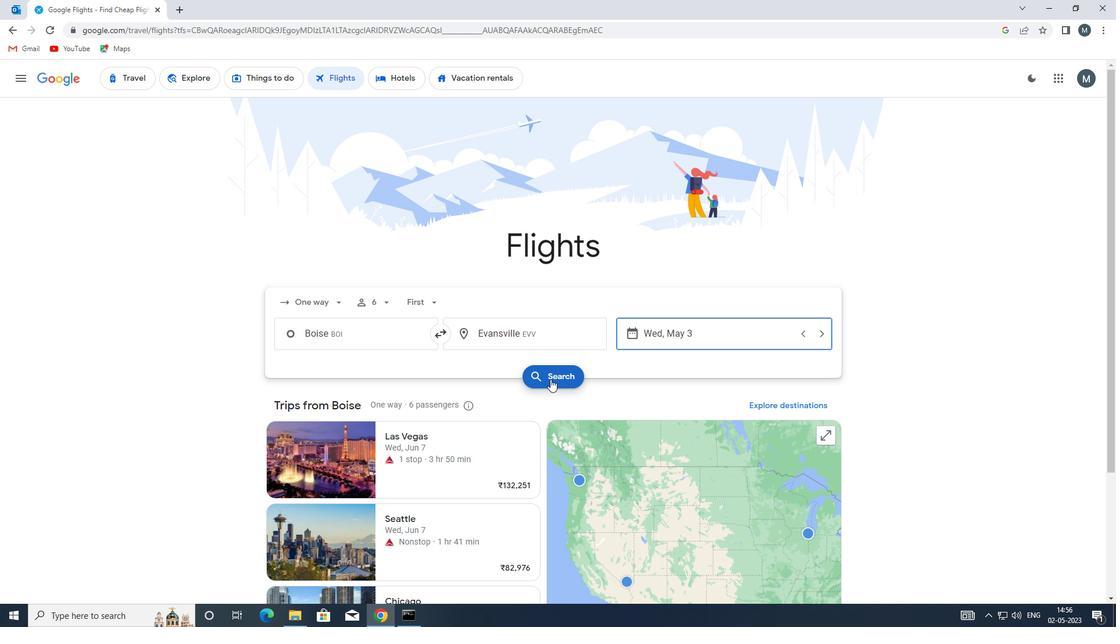 
Action: Mouse moved to (282, 184)
Screenshot: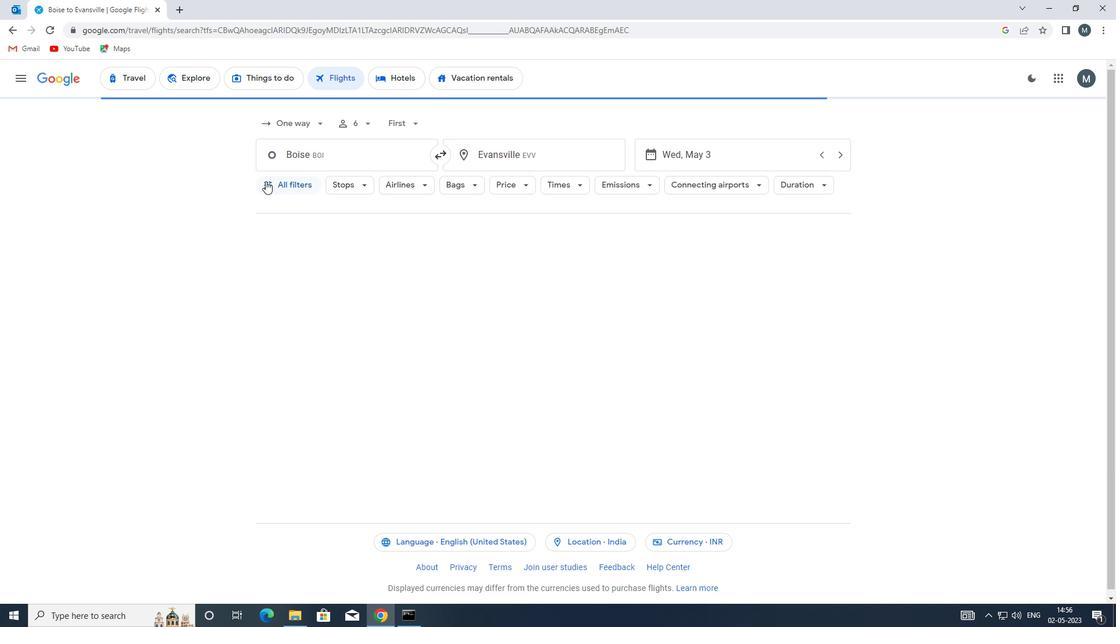
Action: Mouse pressed left at (282, 184)
Screenshot: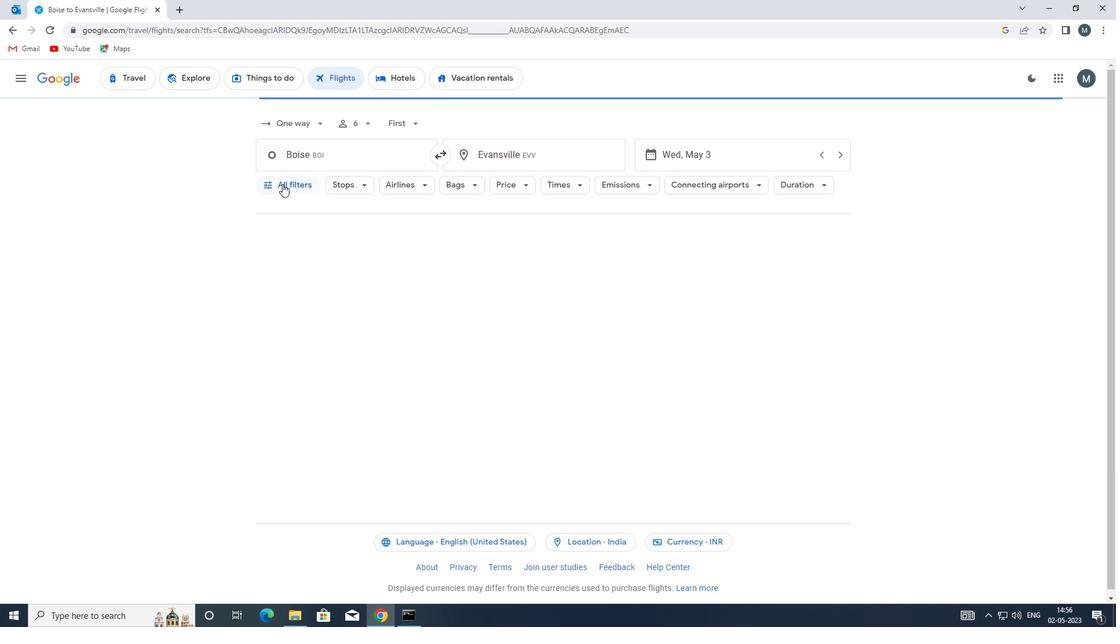 
Action: Mouse moved to (338, 319)
Screenshot: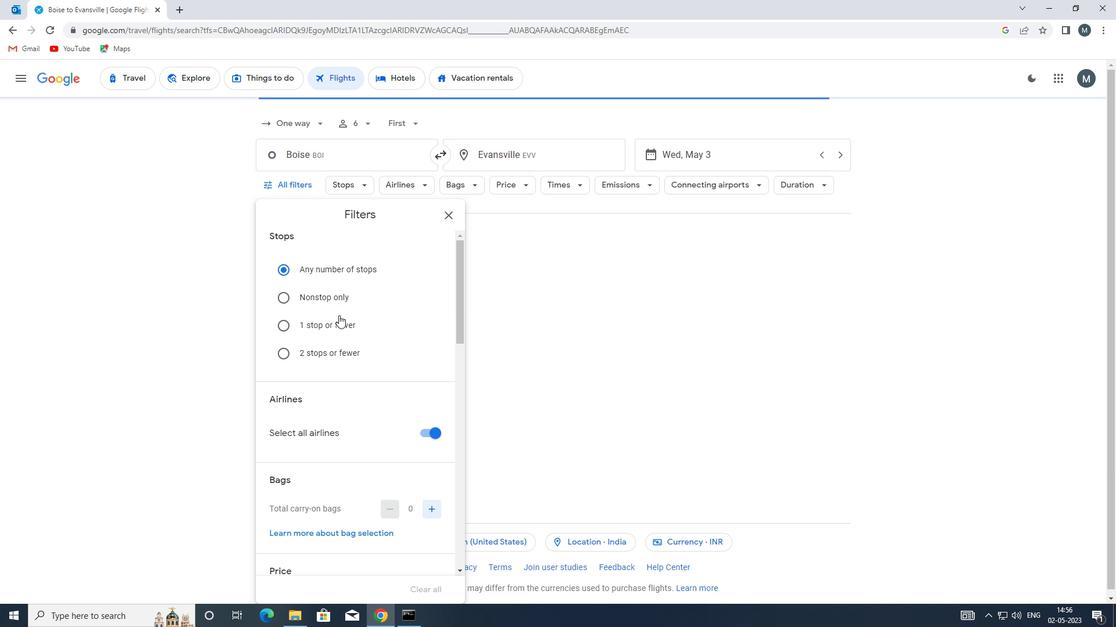 
Action: Mouse scrolled (338, 318) with delta (0, 0)
Screenshot: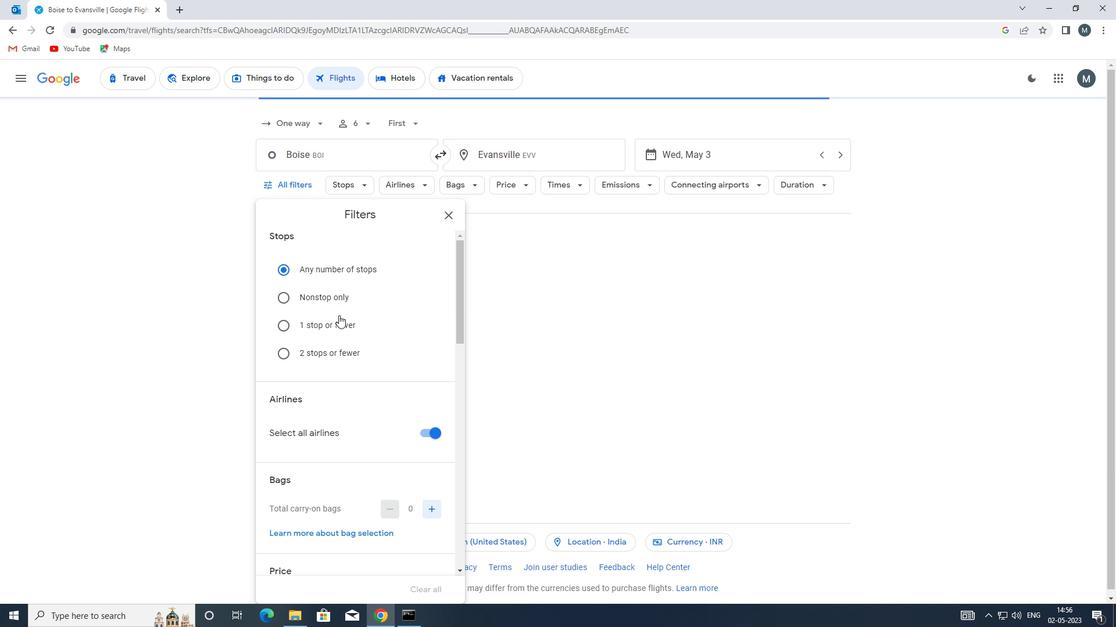 
Action: Mouse moved to (338, 320)
Screenshot: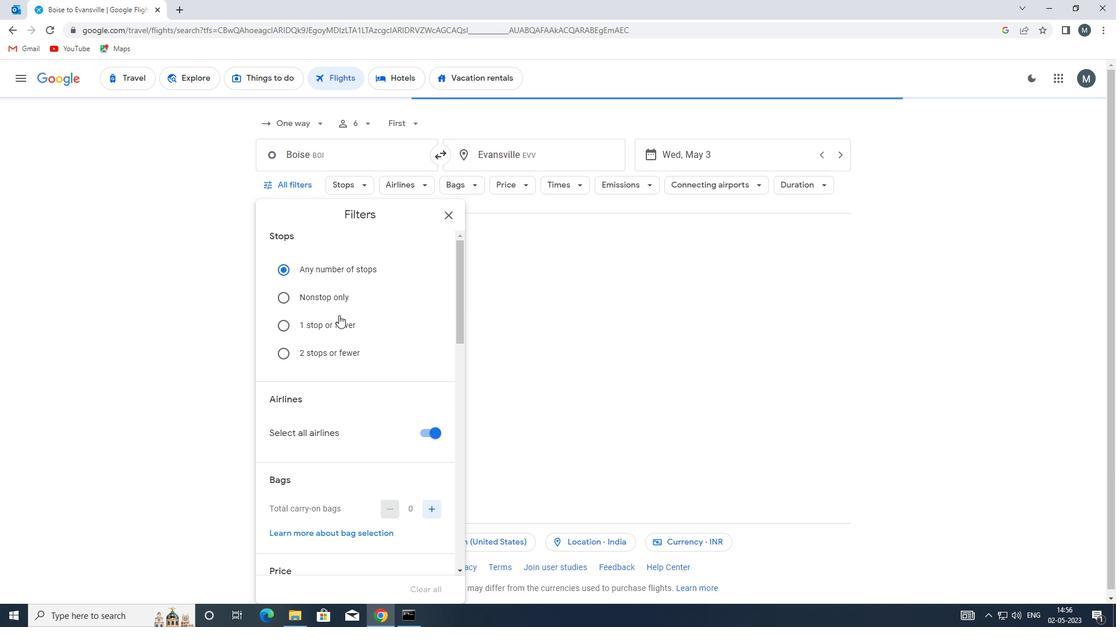 
Action: Mouse scrolled (338, 320) with delta (0, 0)
Screenshot: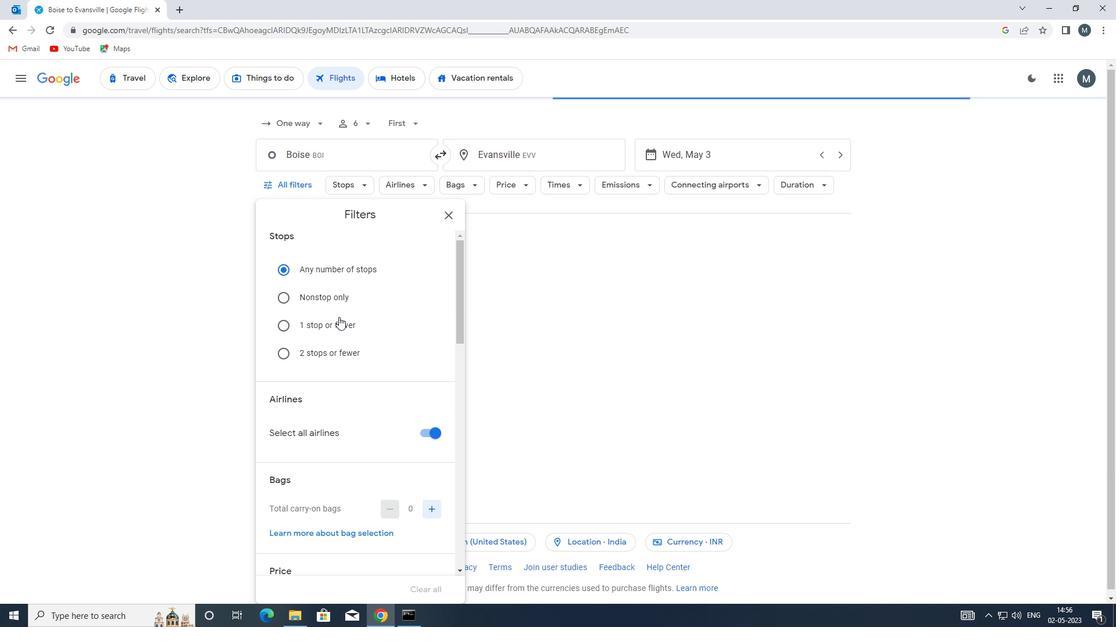 
Action: Mouse moved to (362, 352)
Screenshot: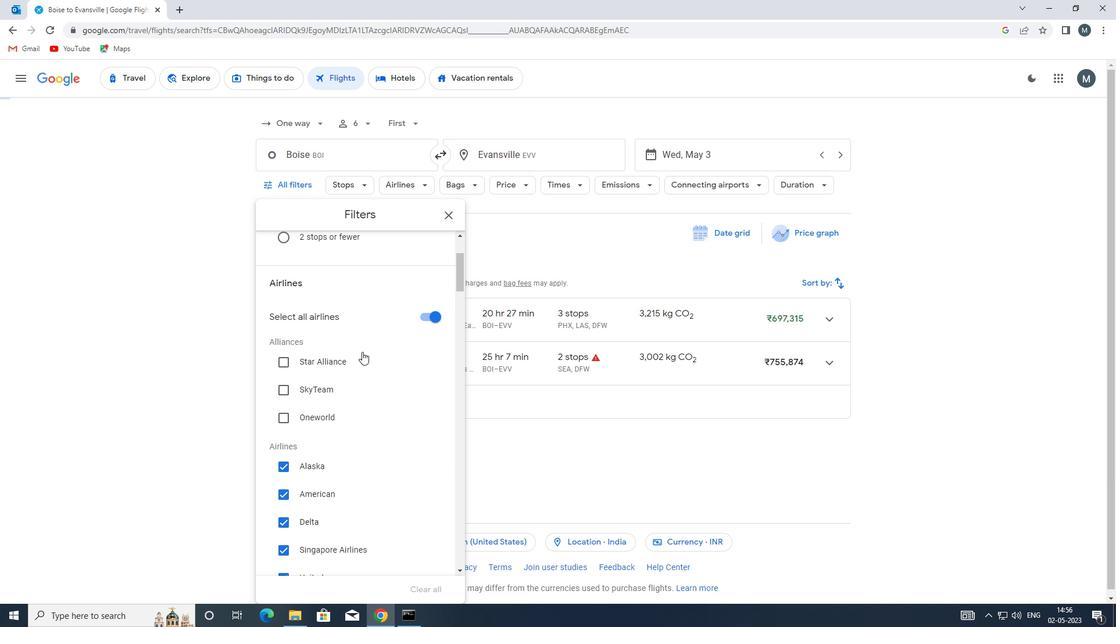 
Action: Mouse scrolled (362, 352) with delta (0, 0)
Screenshot: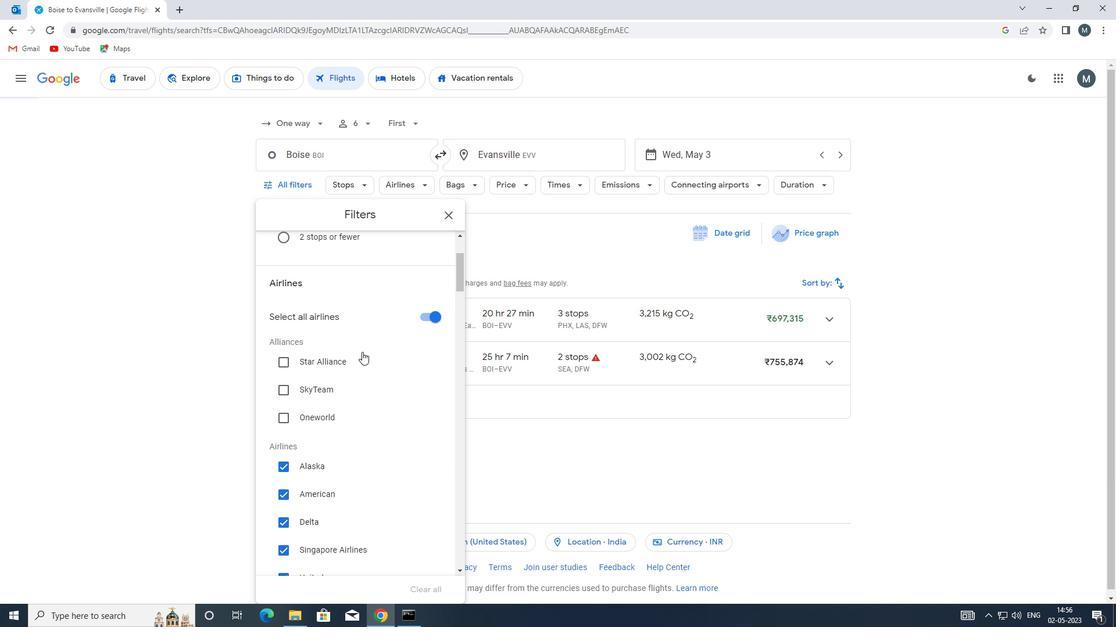 
Action: Mouse moved to (430, 259)
Screenshot: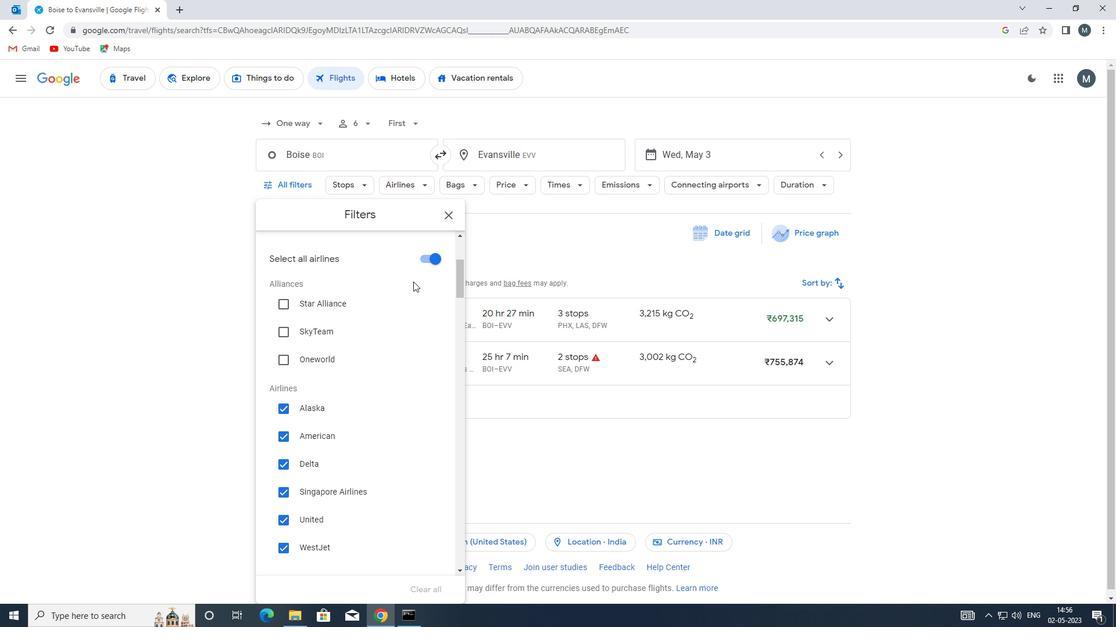 
Action: Mouse pressed left at (430, 259)
Screenshot: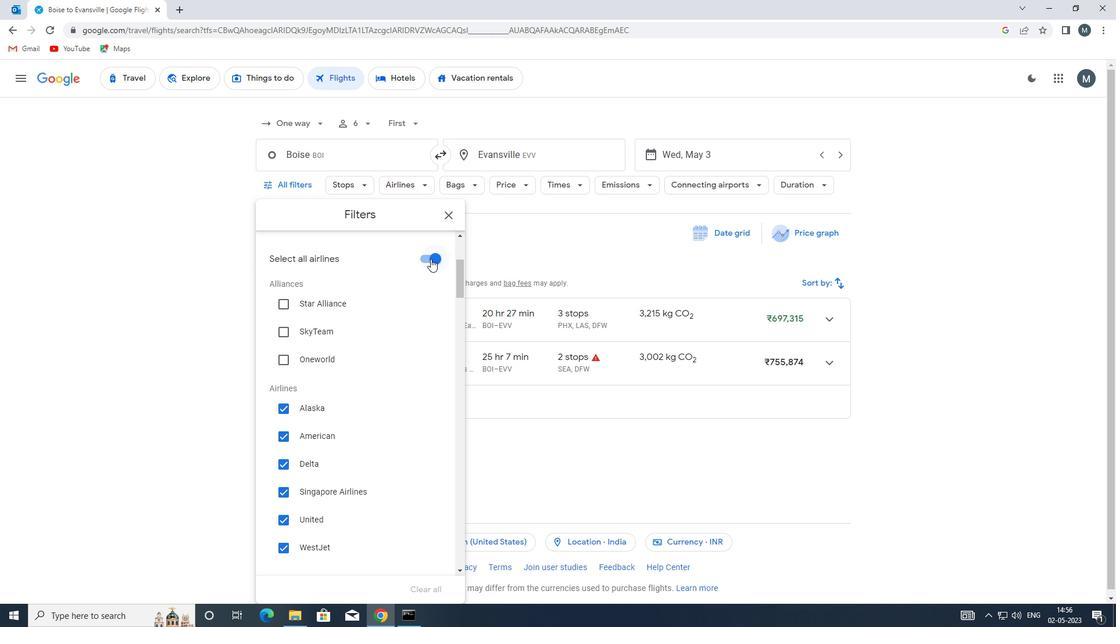 
Action: Mouse moved to (338, 304)
Screenshot: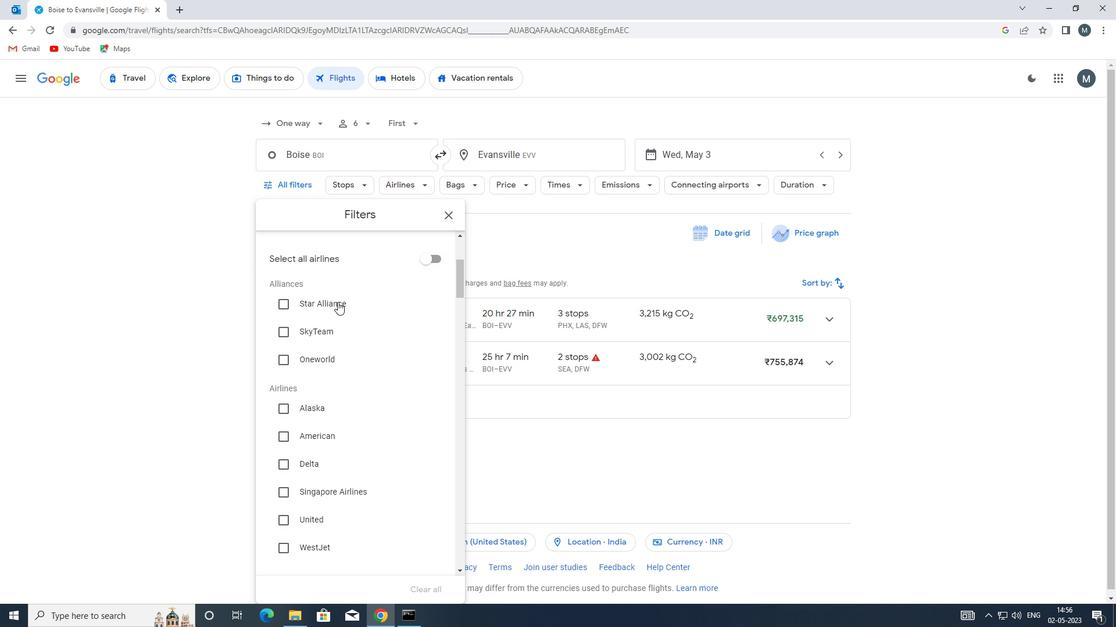 
Action: Mouse scrolled (338, 303) with delta (0, 0)
Screenshot: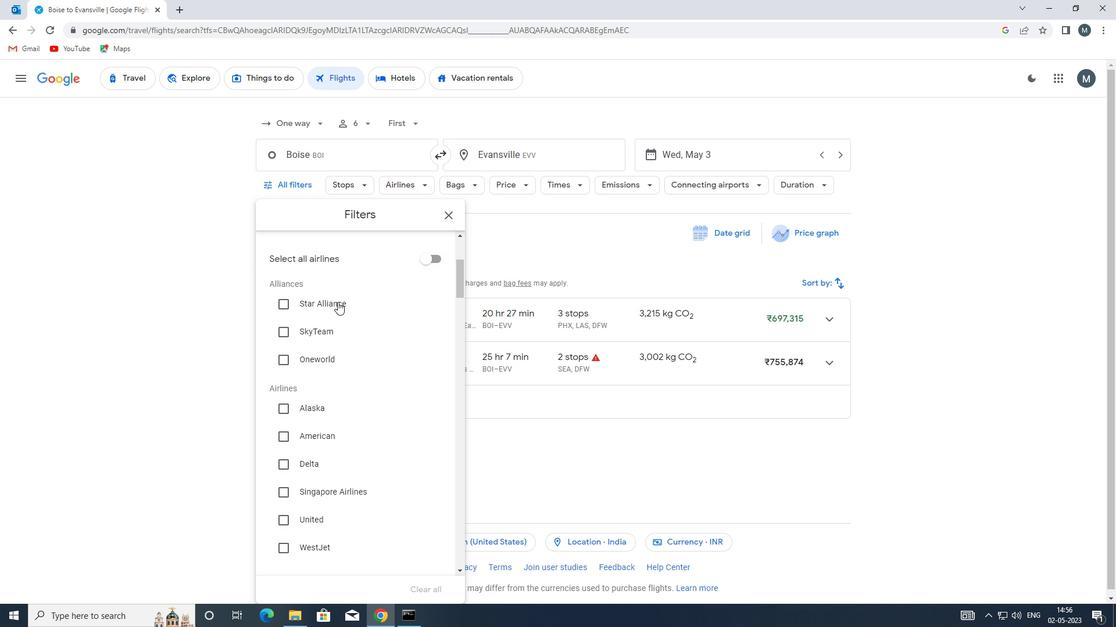 
Action: Mouse moved to (348, 327)
Screenshot: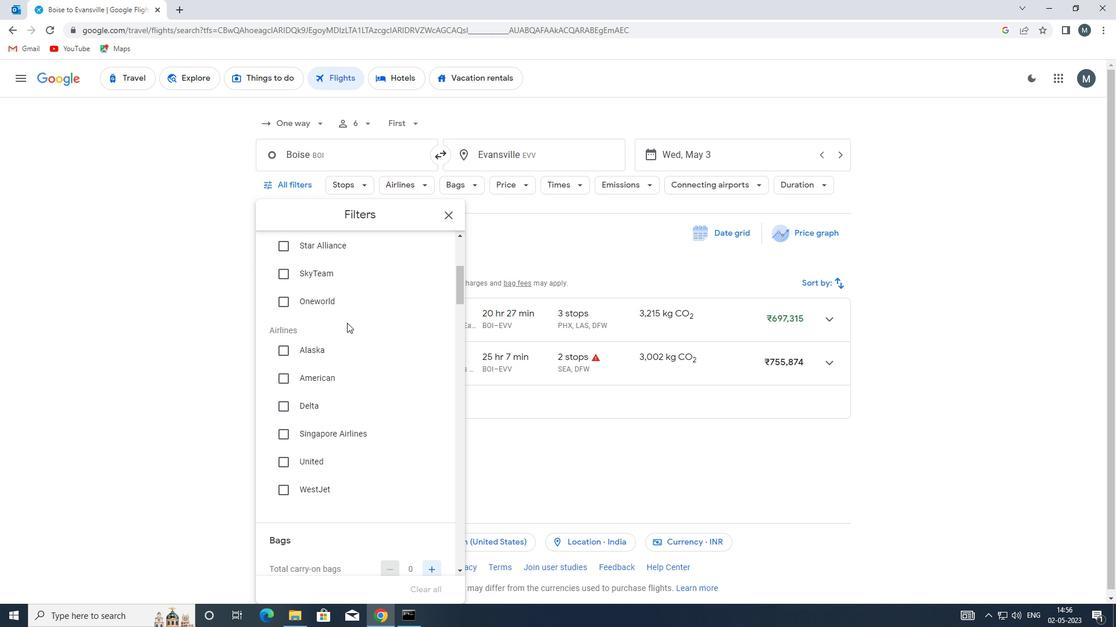 
Action: Mouse scrolled (348, 326) with delta (0, 0)
Screenshot: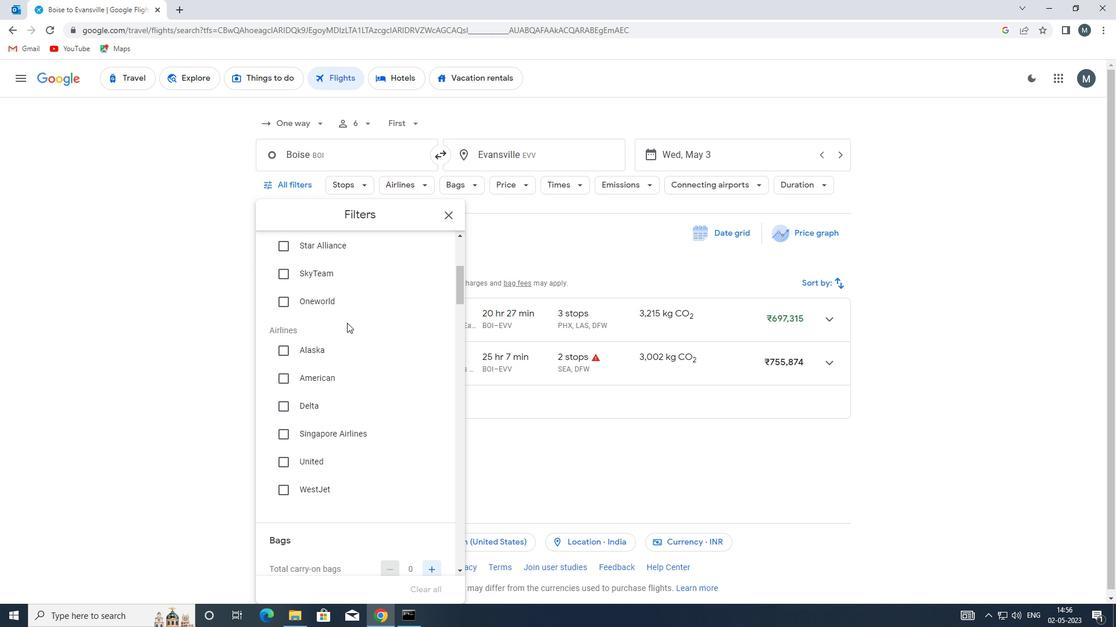 
Action: Mouse moved to (350, 331)
Screenshot: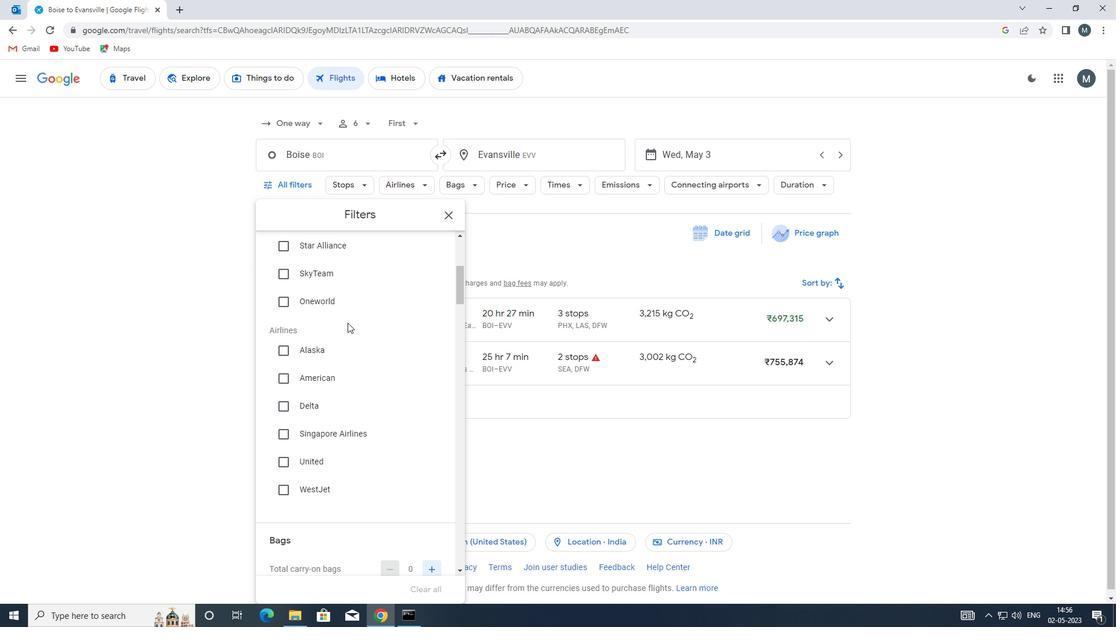 
Action: Mouse scrolled (350, 330) with delta (0, 0)
Screenshot: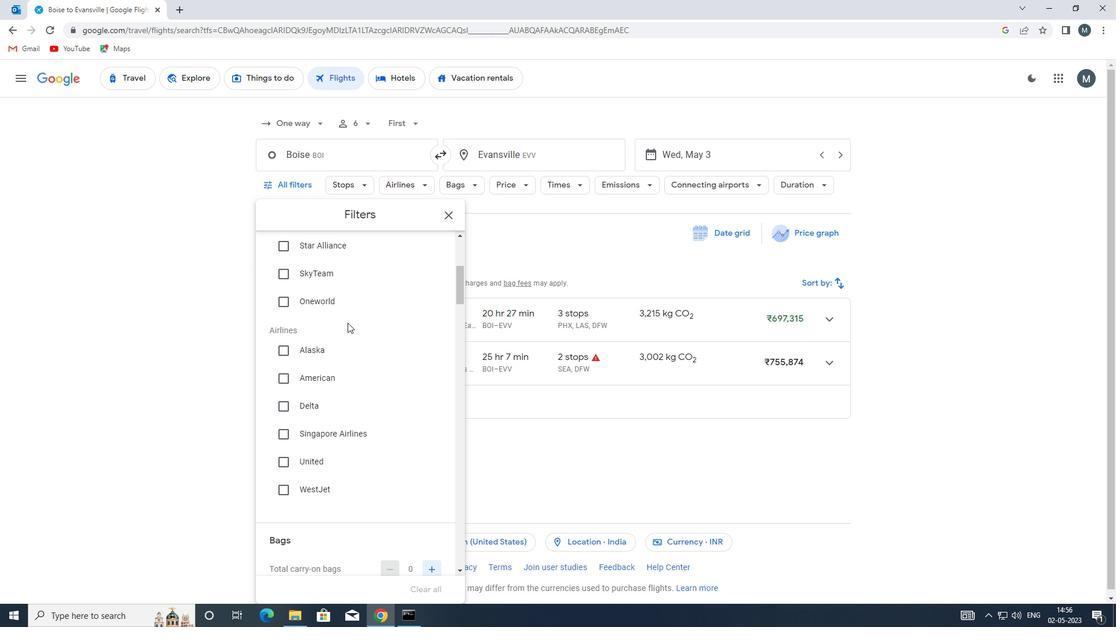 
Action: Mouse moved to (351, 333)
Screenshot: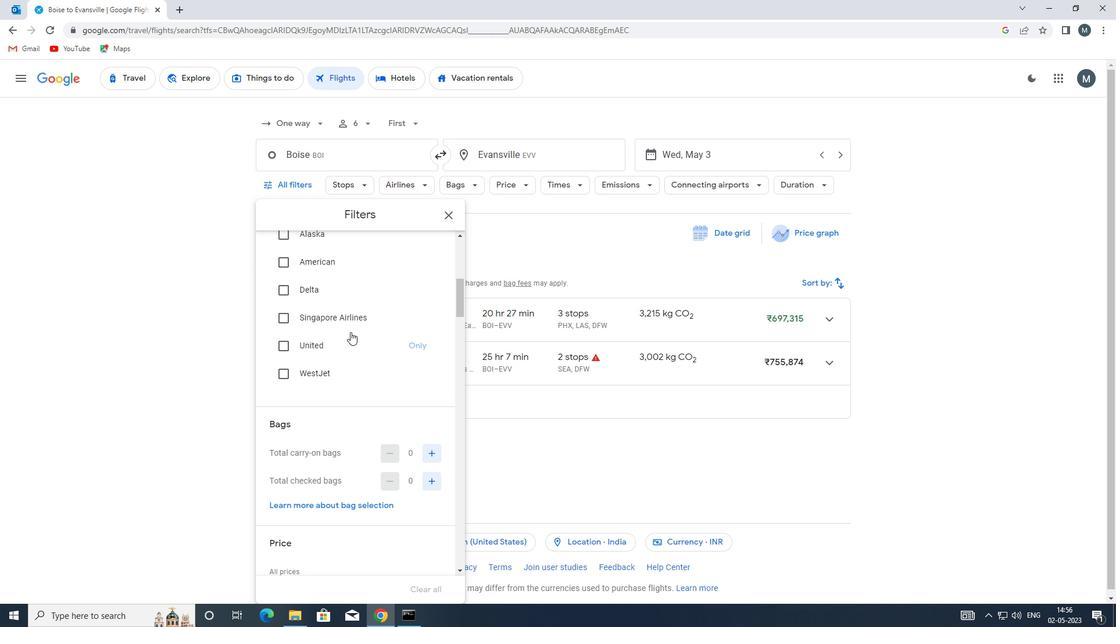 
Action: Mouse scrolled (351, 332) with delta (0, 0)
Screenshot: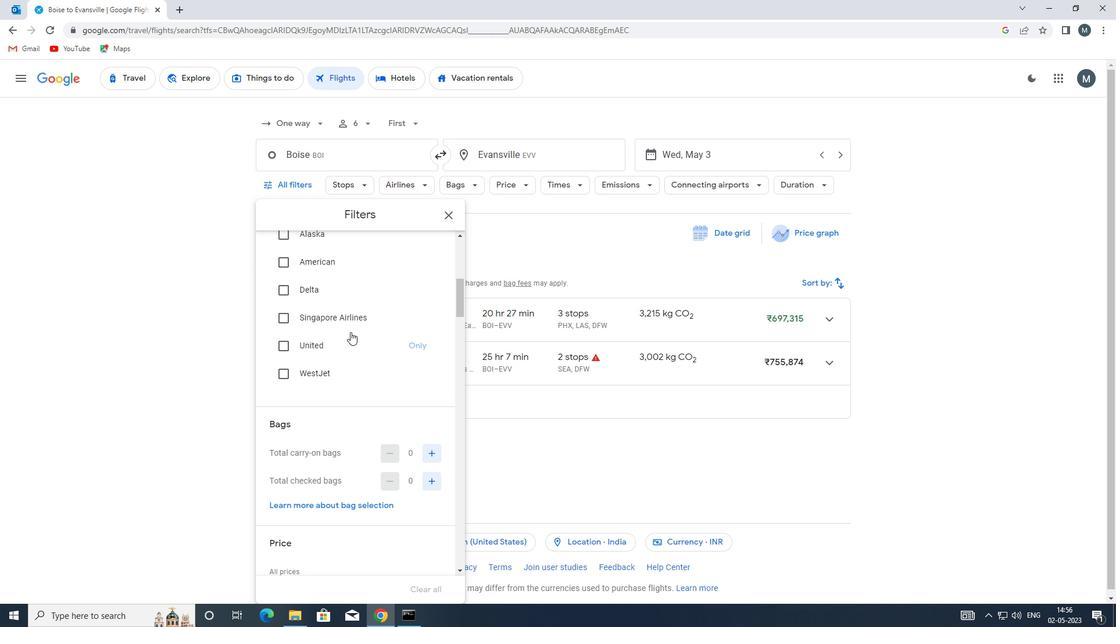 
Action: Mouse moved to (351, 334)
Screenshot: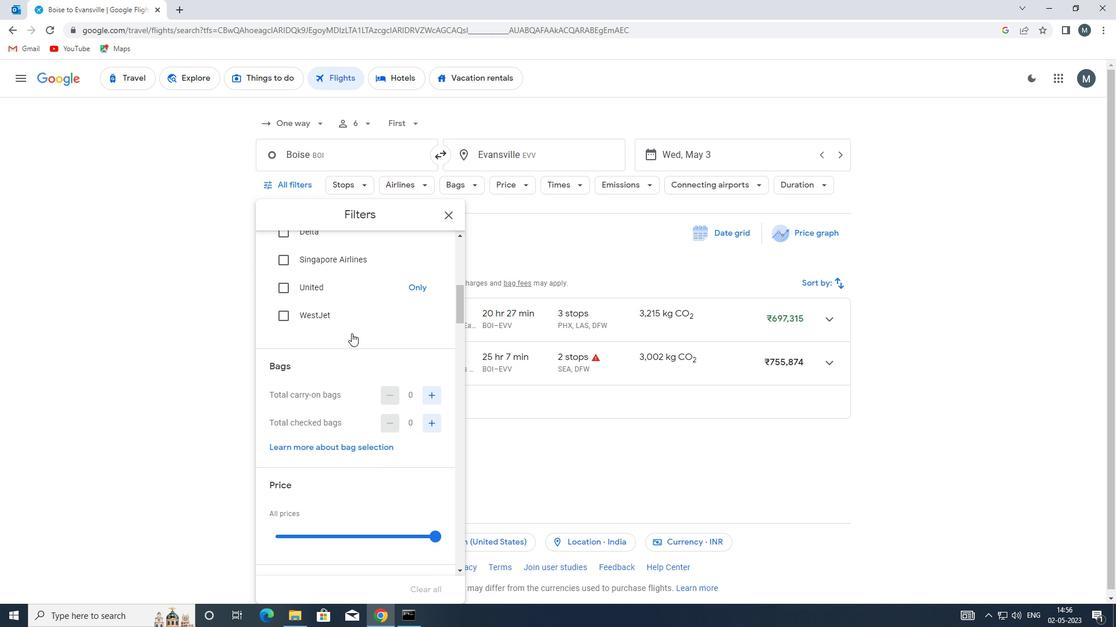 
Action: Mouse scrolled (351, 333) with delta (0, 0)
Screenshot: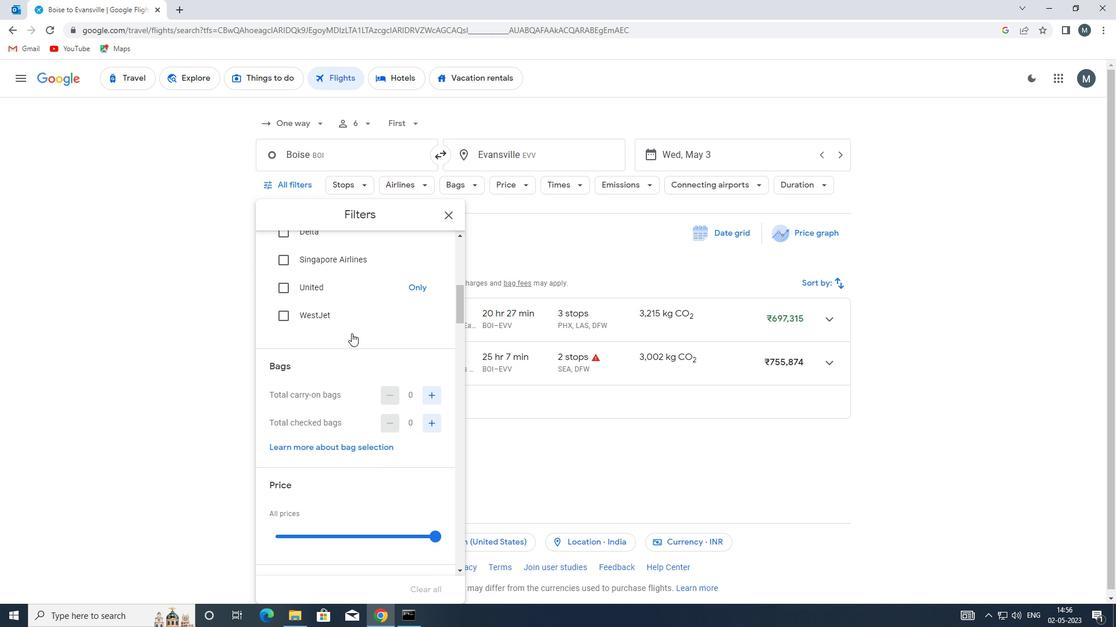 
Action: Mouse moved to (429, 366)
Screenshot: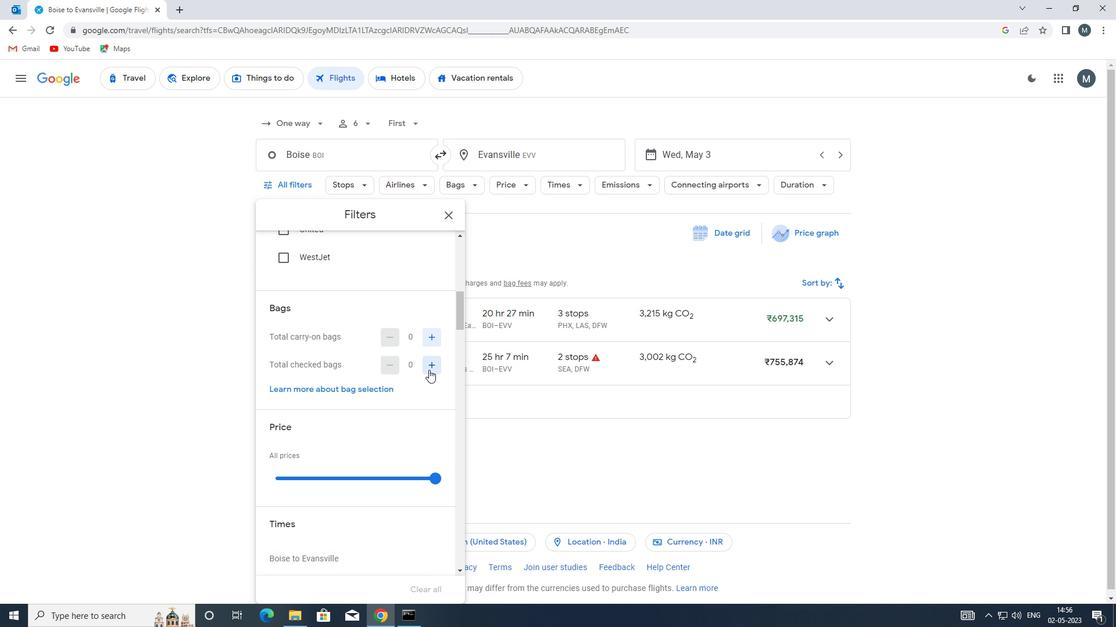 
Action: Mouse pressed left at (429, 366)
Screenshot: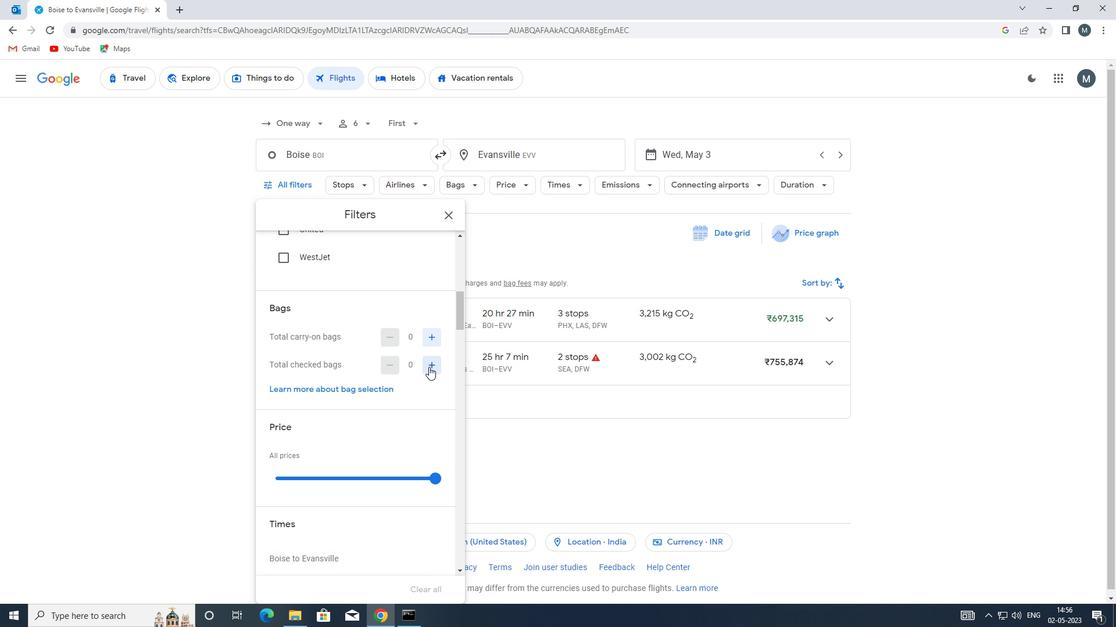 
Action: Mouse moved to (429, 365)
Screenshot: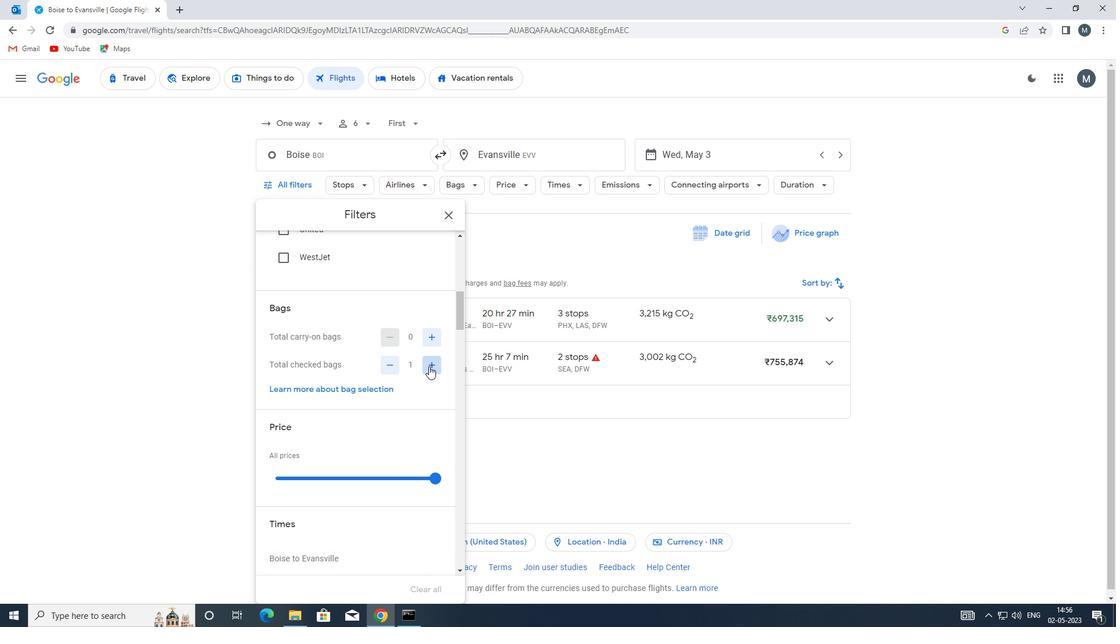 
Action: Mouse pressed left at (429, 365)
Screenshot: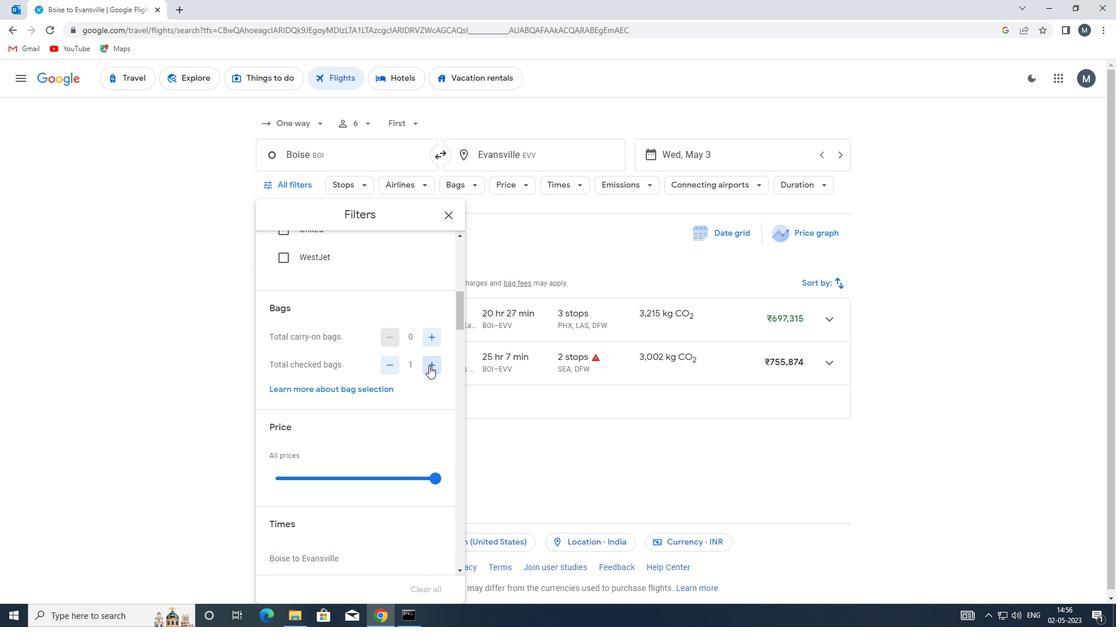 
Action: Mouse pressed left at (429, 365)
Screenshot: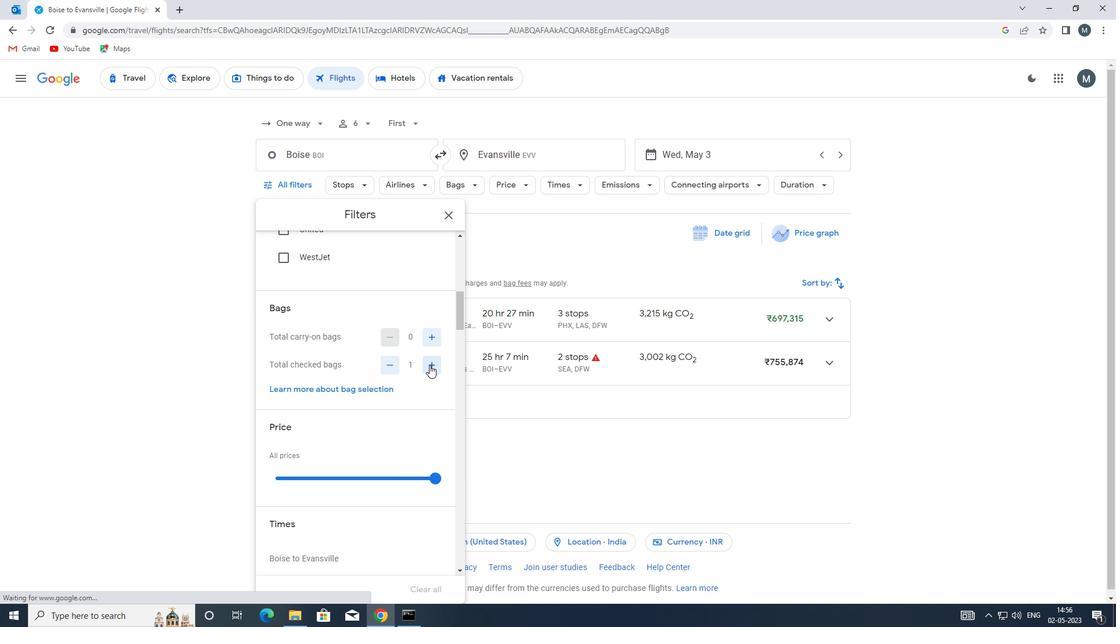 
Action: Mouse pressed left at (429, 365)
Screenshot: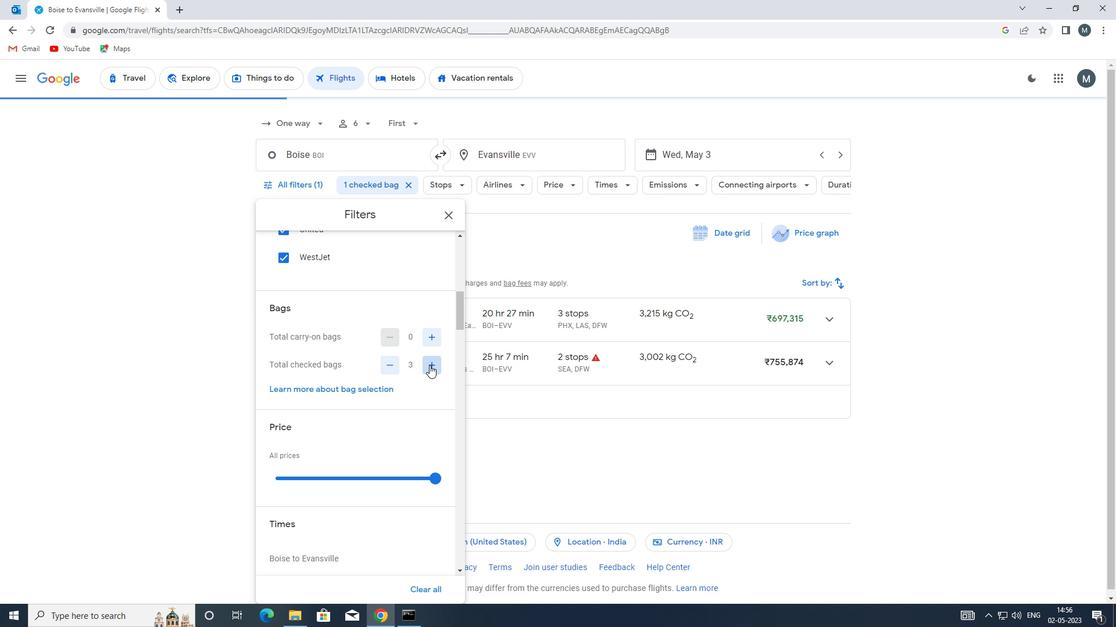 
Action: Mouse pressed left at (429, 365)
Screenshot: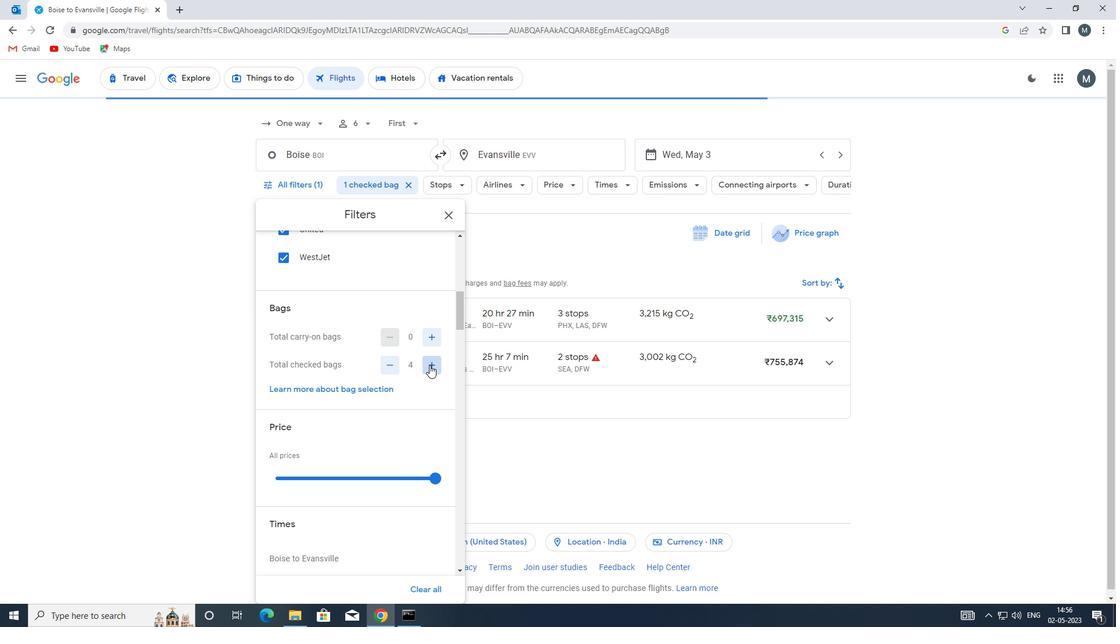 
Action: Mouse pressed left at (429, 365)
Screenshot: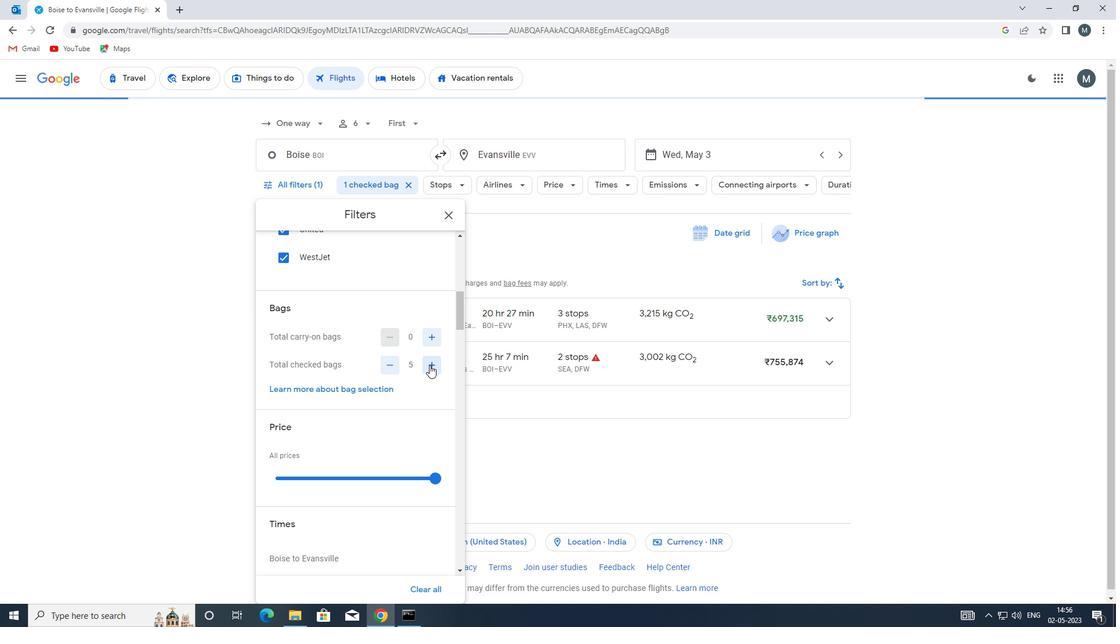 
Action: Mouse pressed left at (429, 365)
Screenshot: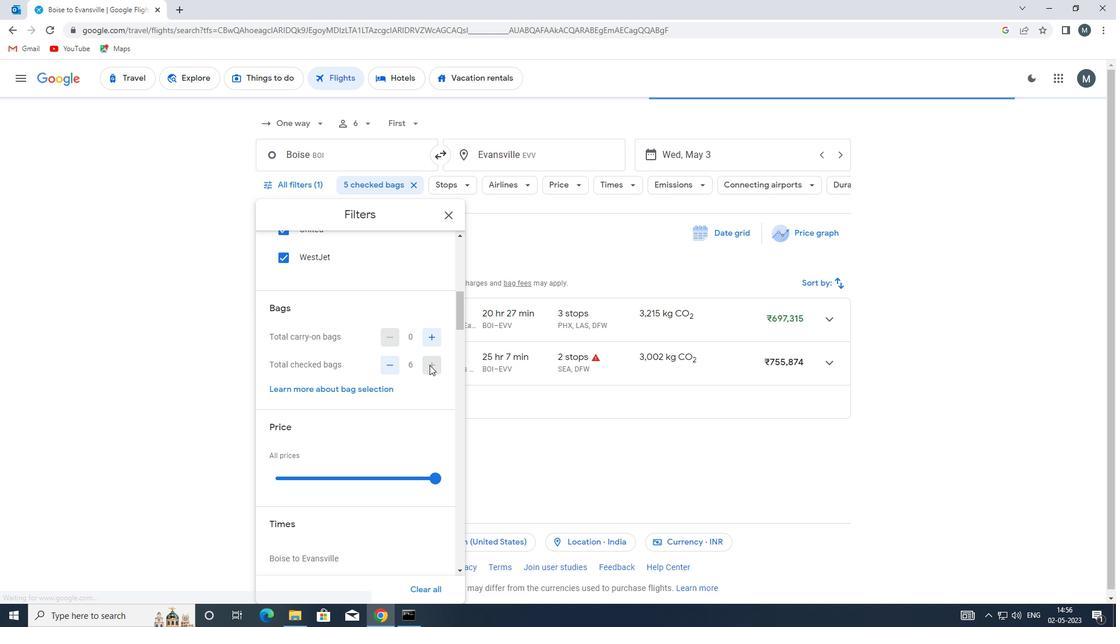 
Action: Mouse moved to (406, 362)
Screenshot: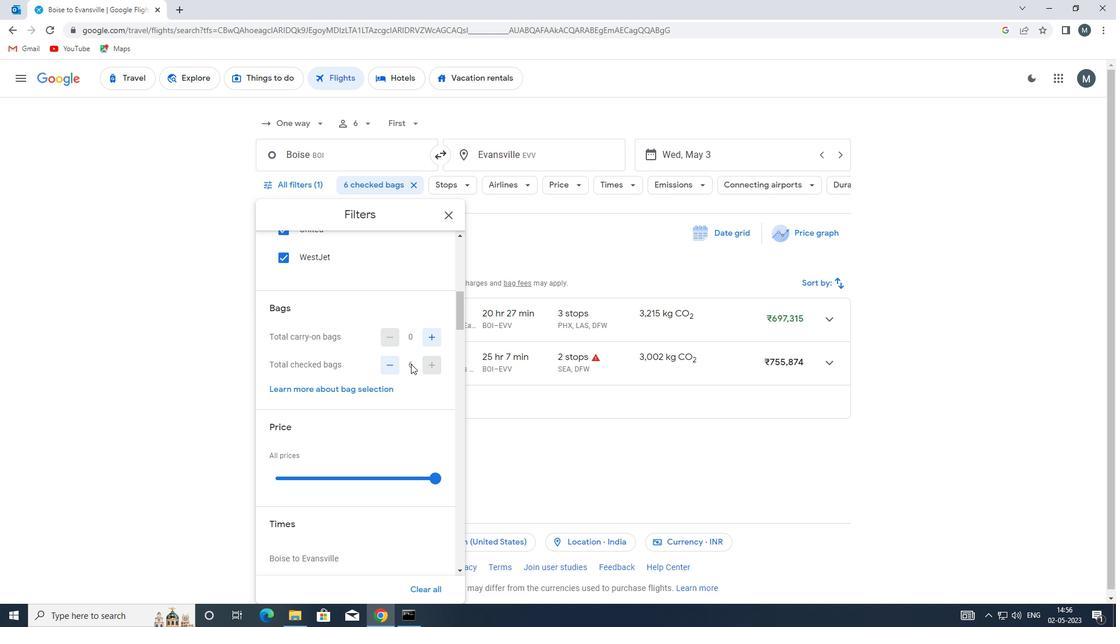 
Action: Mouse scrolled (406, 362) with delta (0, 0)
Screenshot: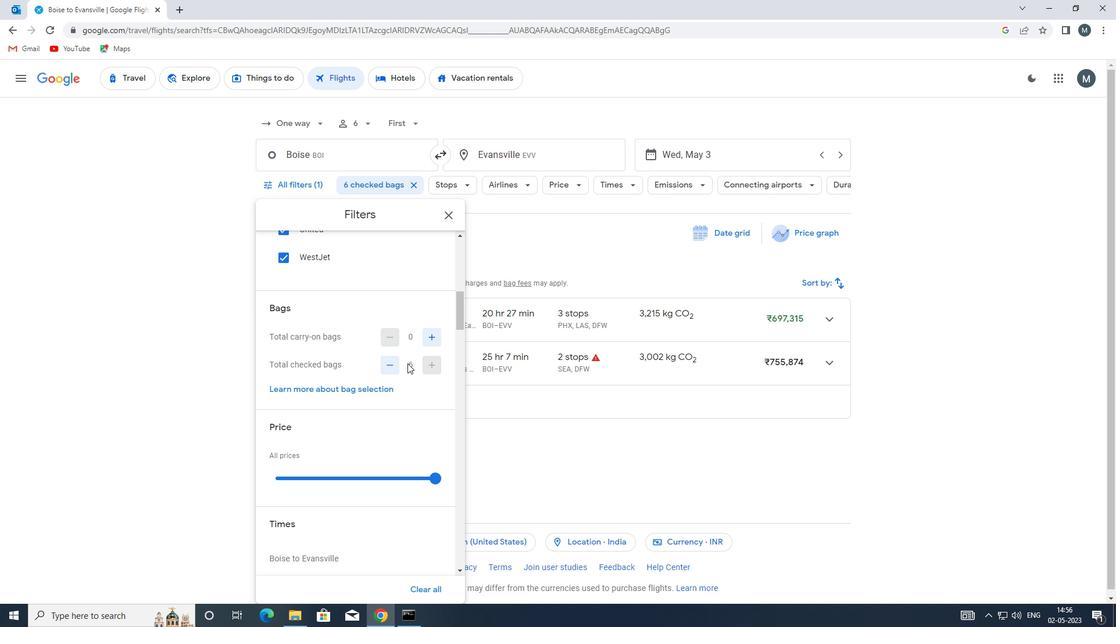 
Action: Mouse moved to (405, 362)
Screenshot: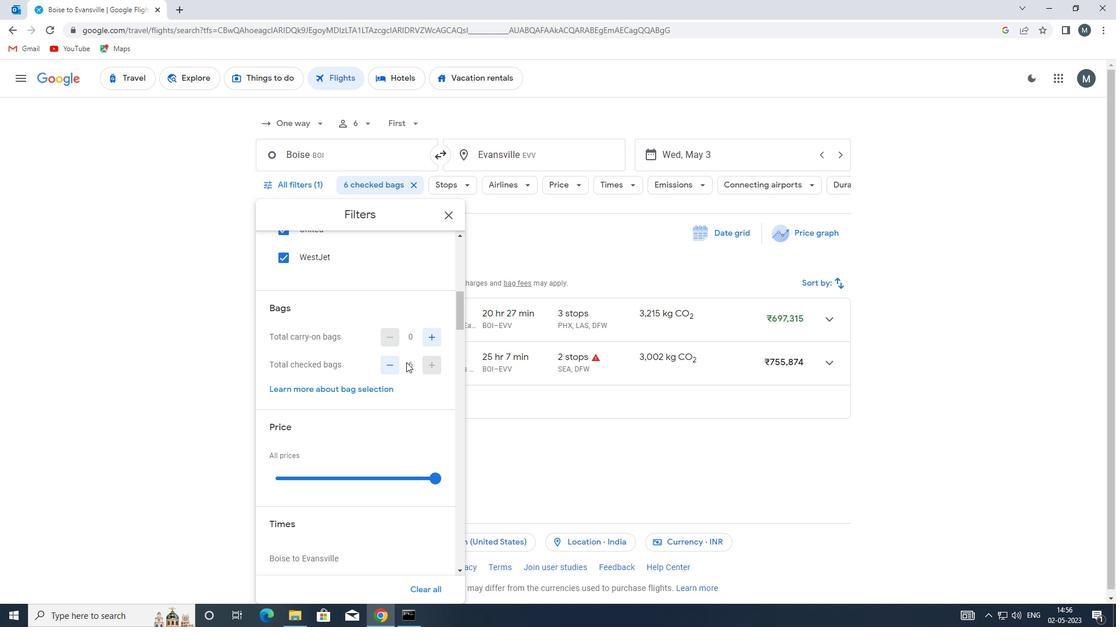 
Action: Mouse scrolled (405, 362) with delta (0, 0)
Screenshot: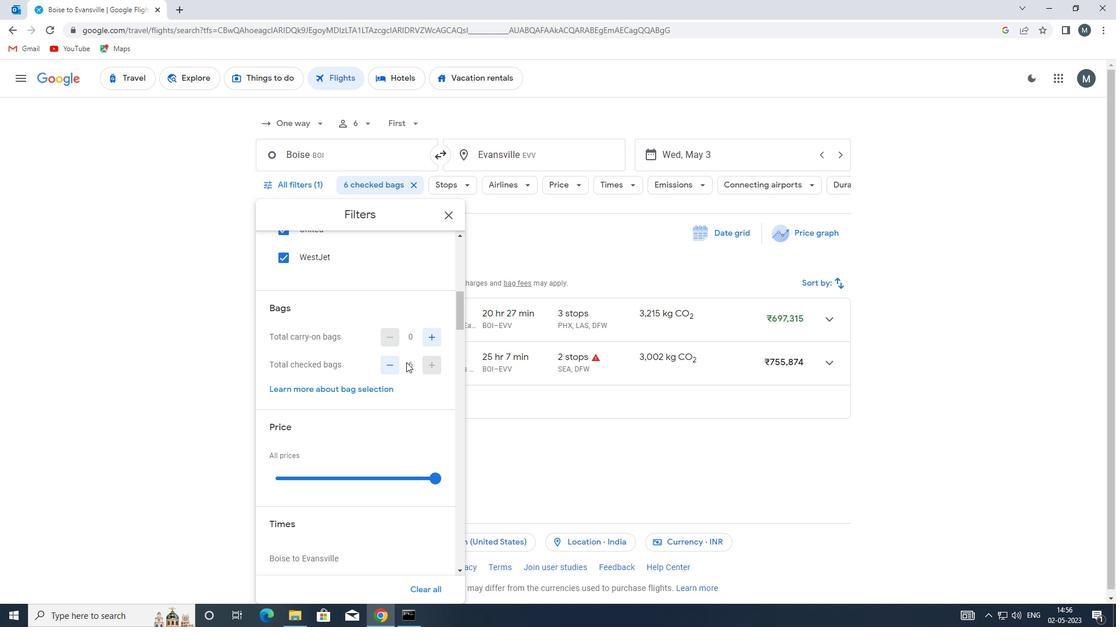 
Action: Mouse moved to (373, 357)
Screenshot: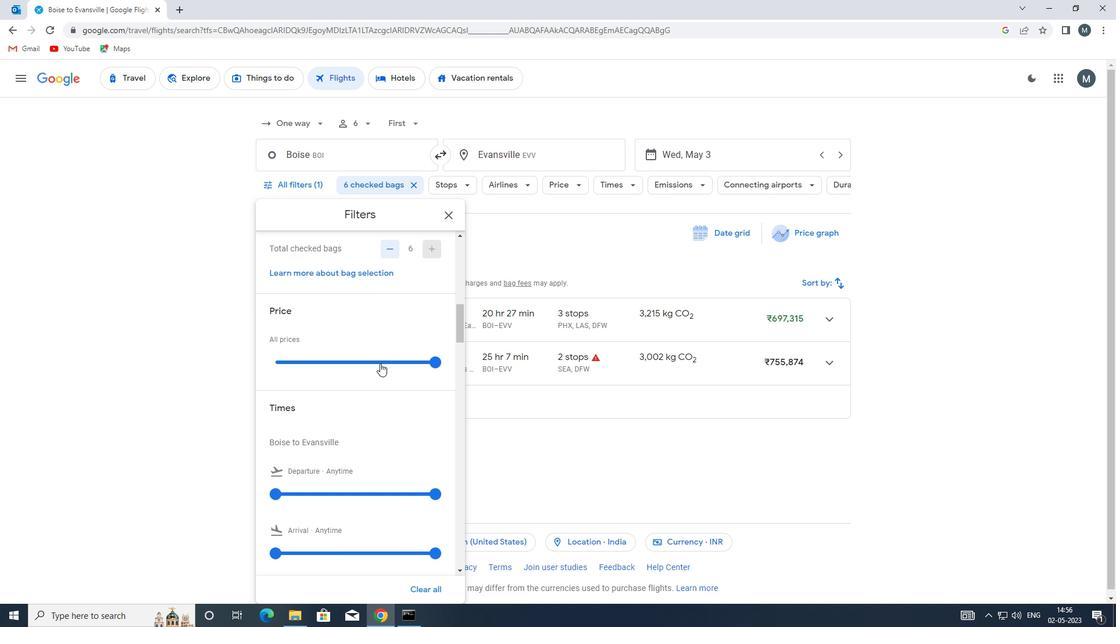 
Action: Mouse pressed left at (373, 357)
Screenshot: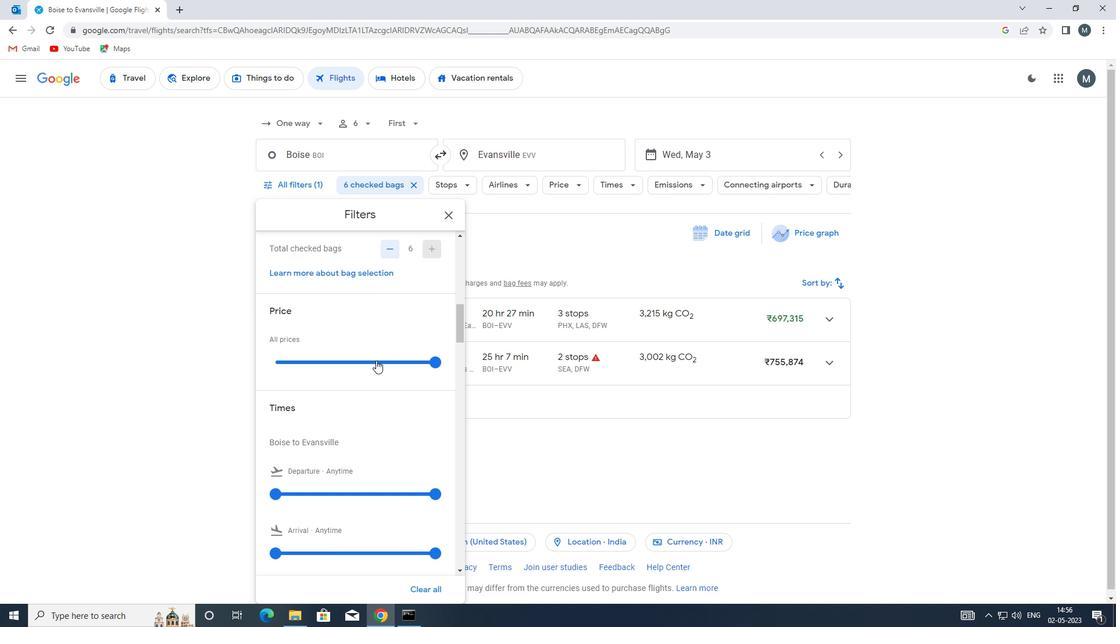 
Action: Mouse moved to (366, 358)
Screenshot: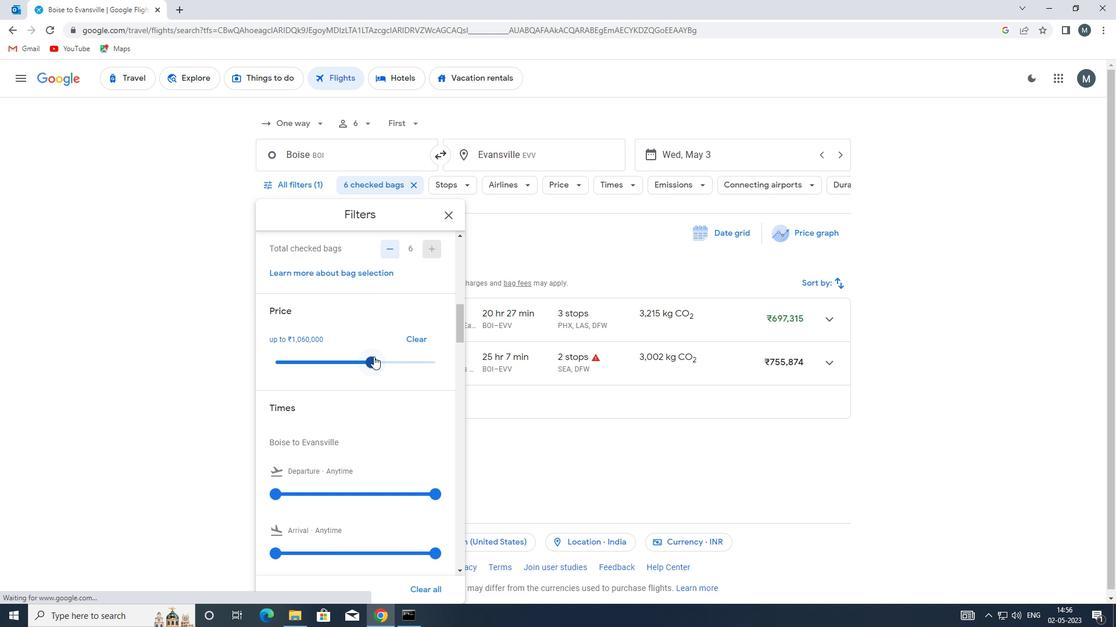 
Action: Mouse pressed left at (366, 358)
Screenshot: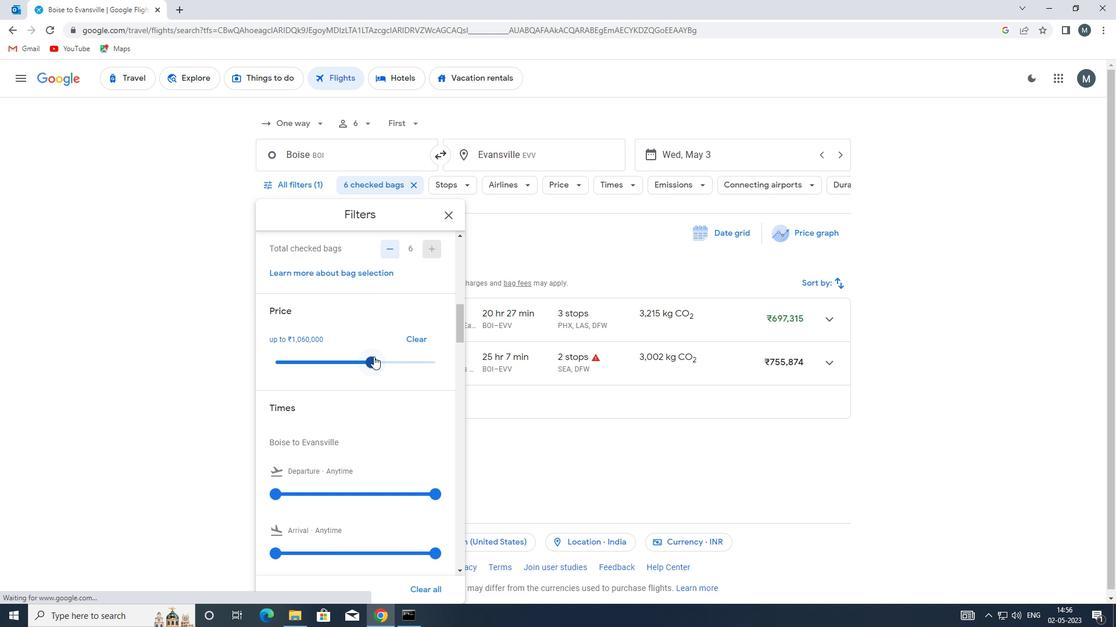 
Action: Mouse moved to (341, 357)
Screenshot: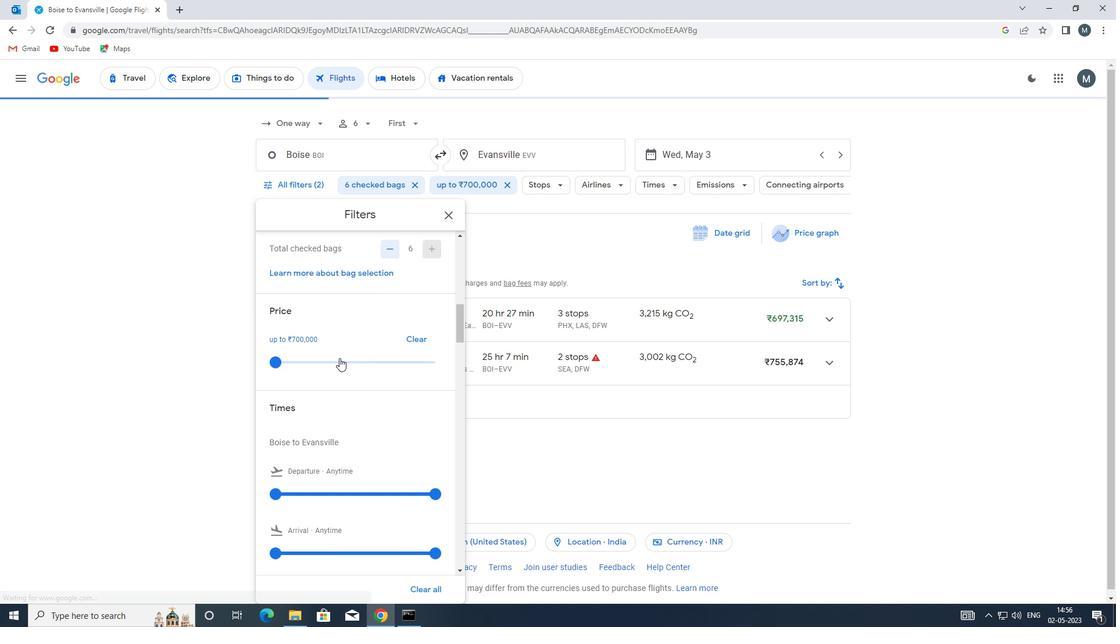
Action: Mouse scrolled (341, 357) with delta (0, 0)
Screenshot: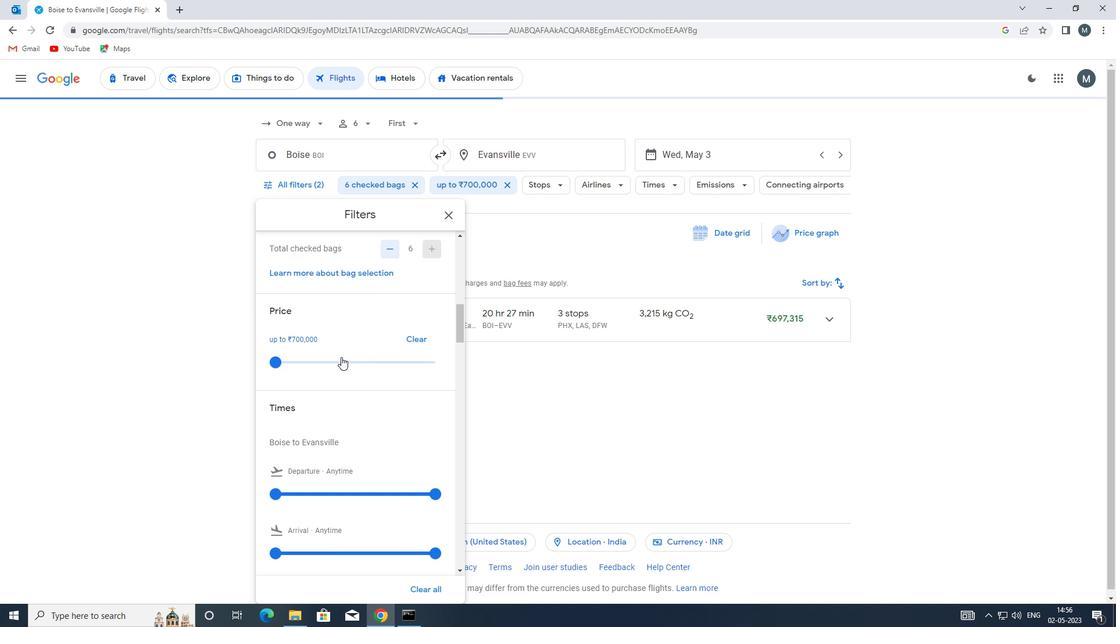 
Action: Mouse scrolled (341, 357) with delta (0, 0)
Screenshot: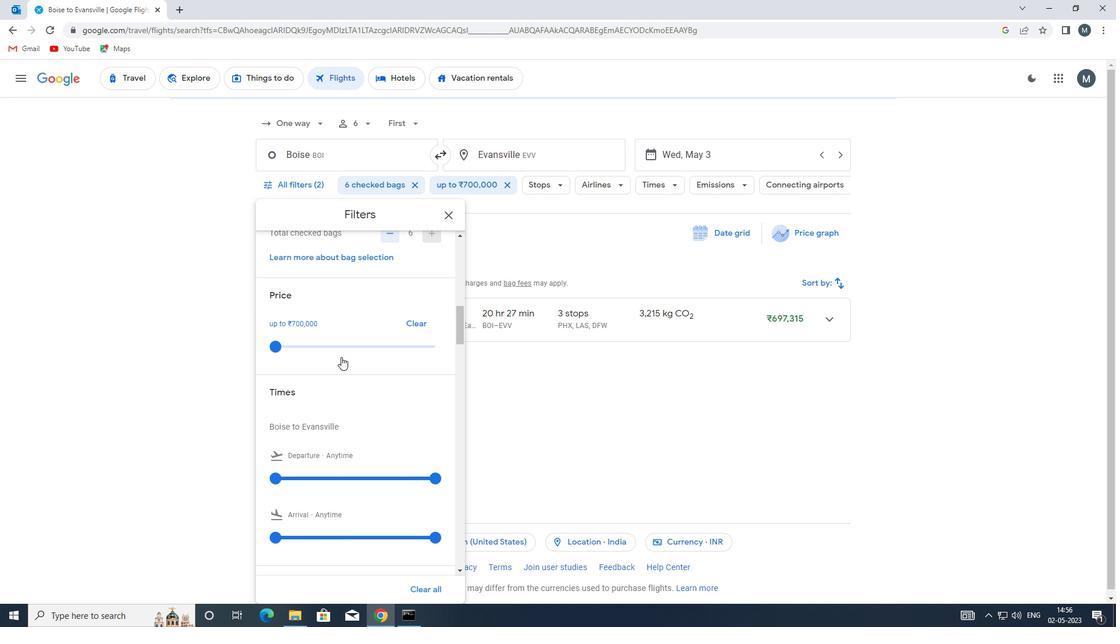 
Action: Mouse moved to (276, 374)
Screenshot: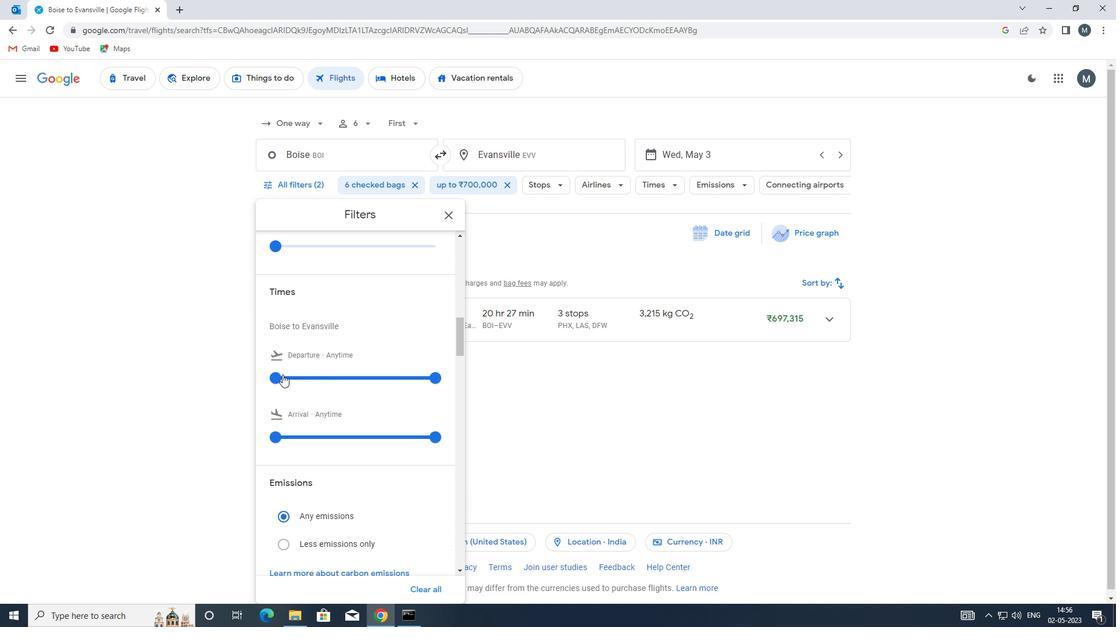 
Action: Mouse pressed left at (276, 374)
Screenshot: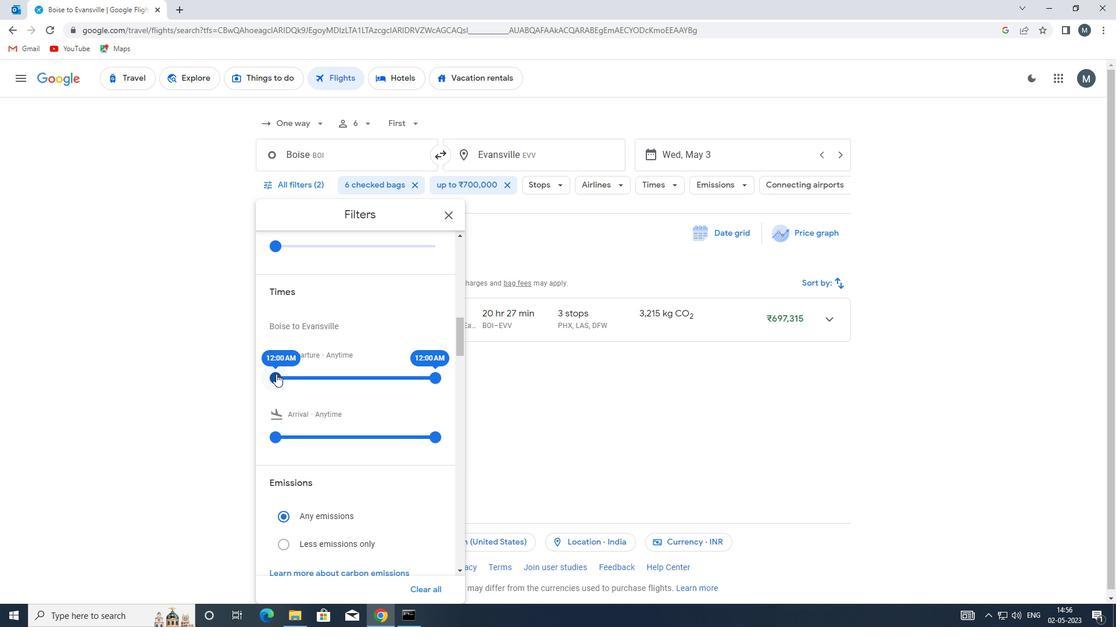 
Action: Mouse moved to (429, 373)
Screenshot: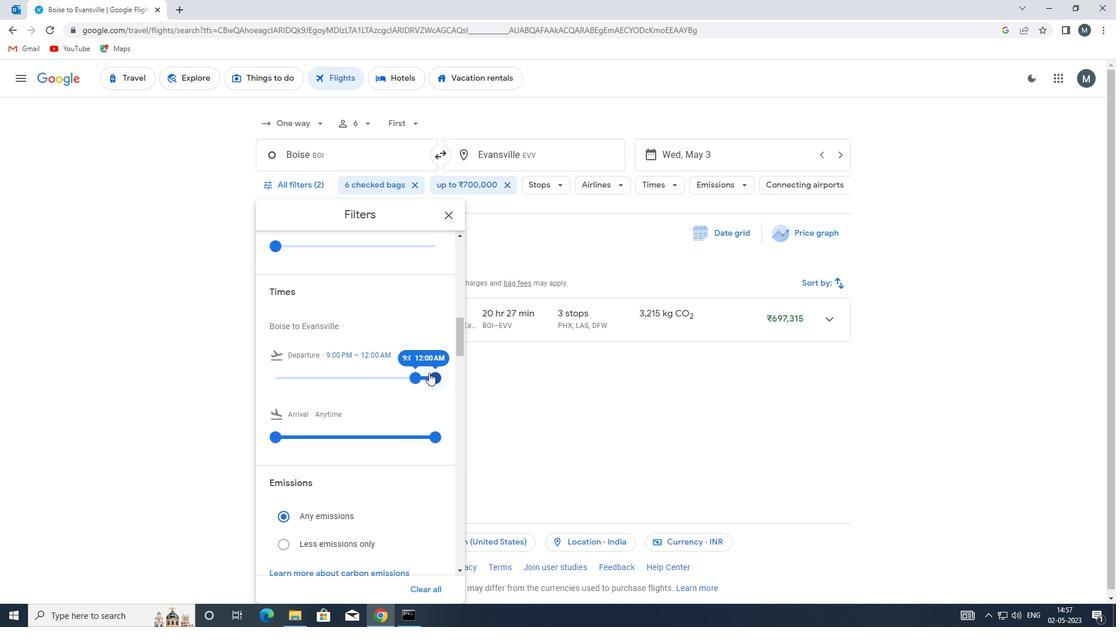 
Action: Mouse pressed left at (429, 373)
Screenshot: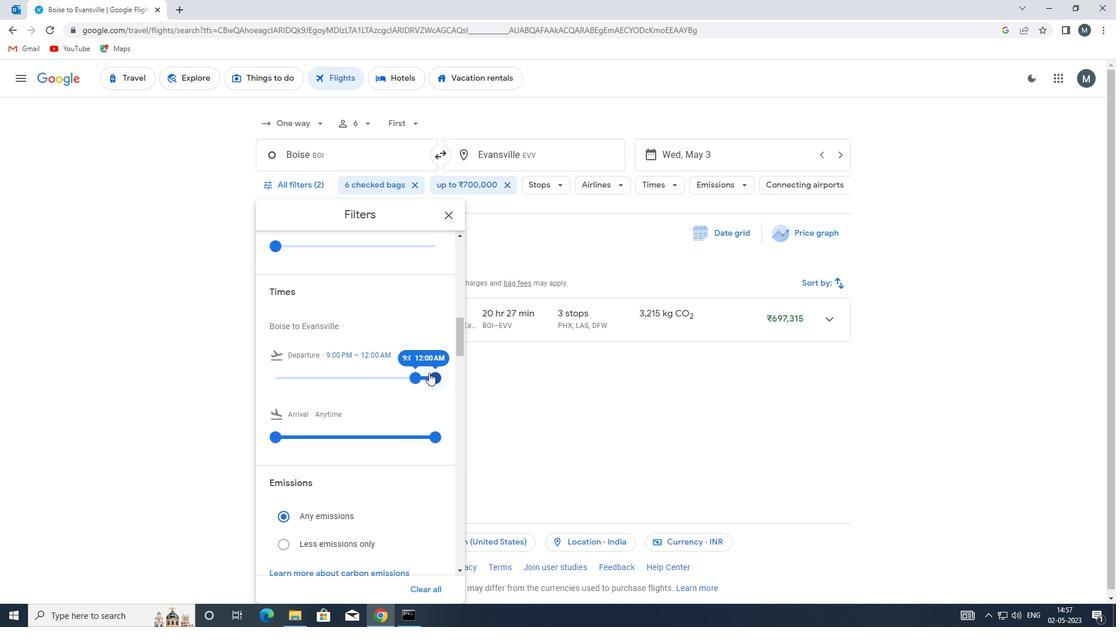 
Action: Mouse moved to (415, 365)
Screenshot: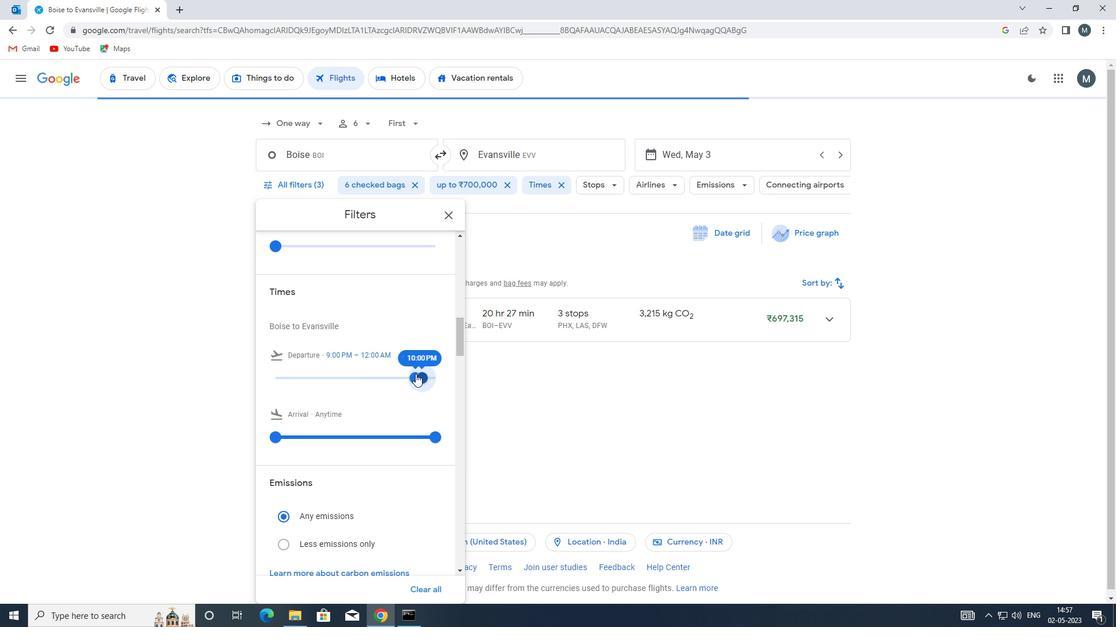 
Action: Mouse scrolled (415, 365) with delta (0, 0)
Screenshot: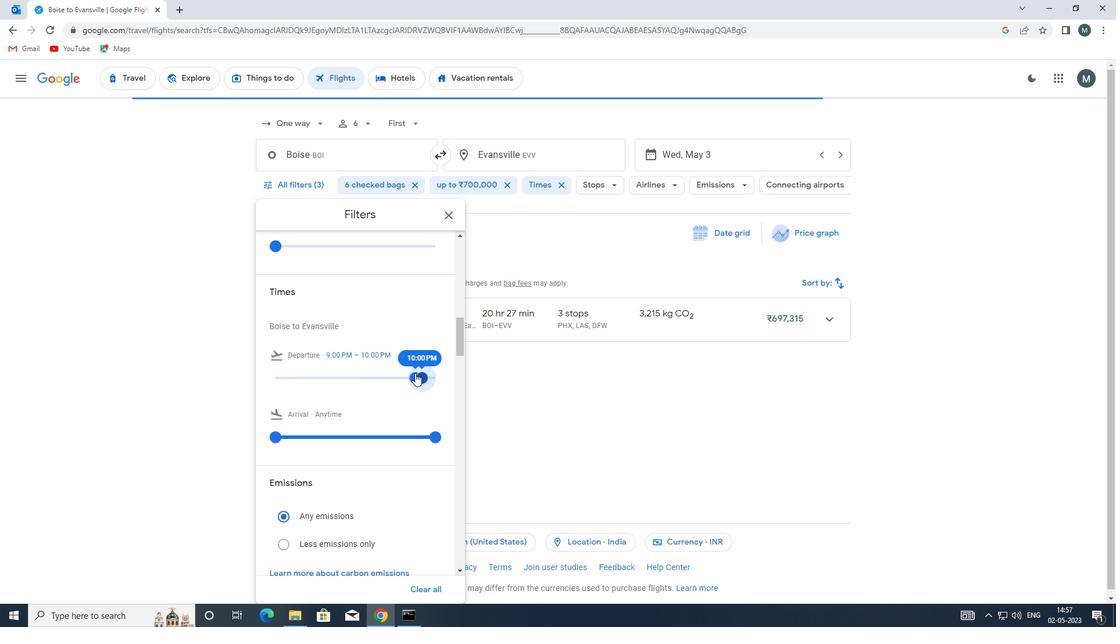 
Action: Mouse moved to (415, 364)
Screenshot: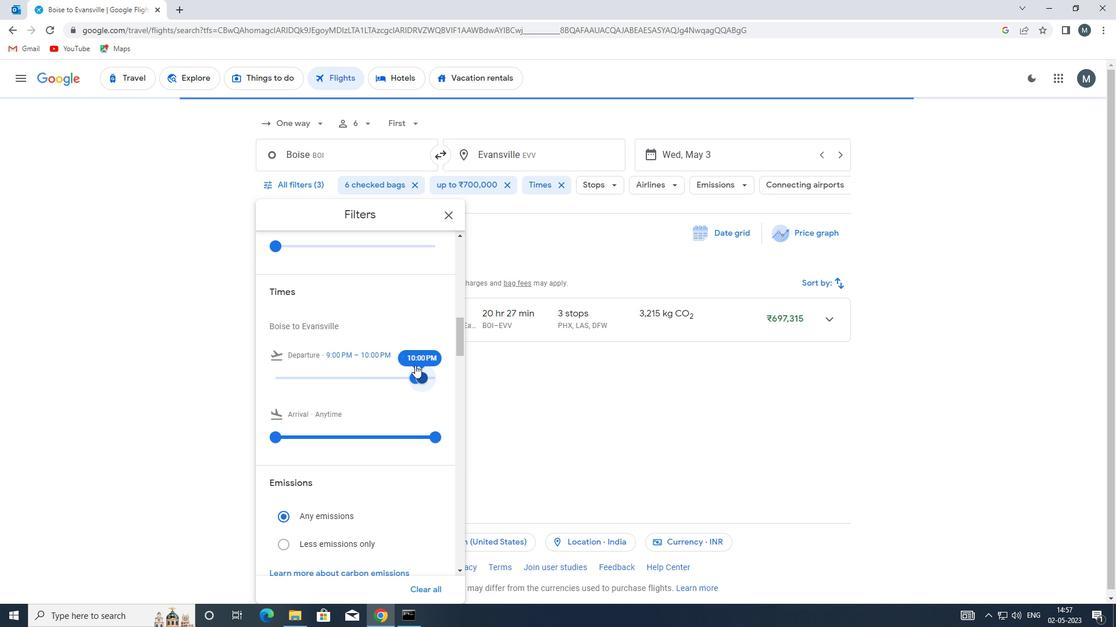 
Action: Mouse scrolled (415, 363) with delta (0, 0)
Screenshot: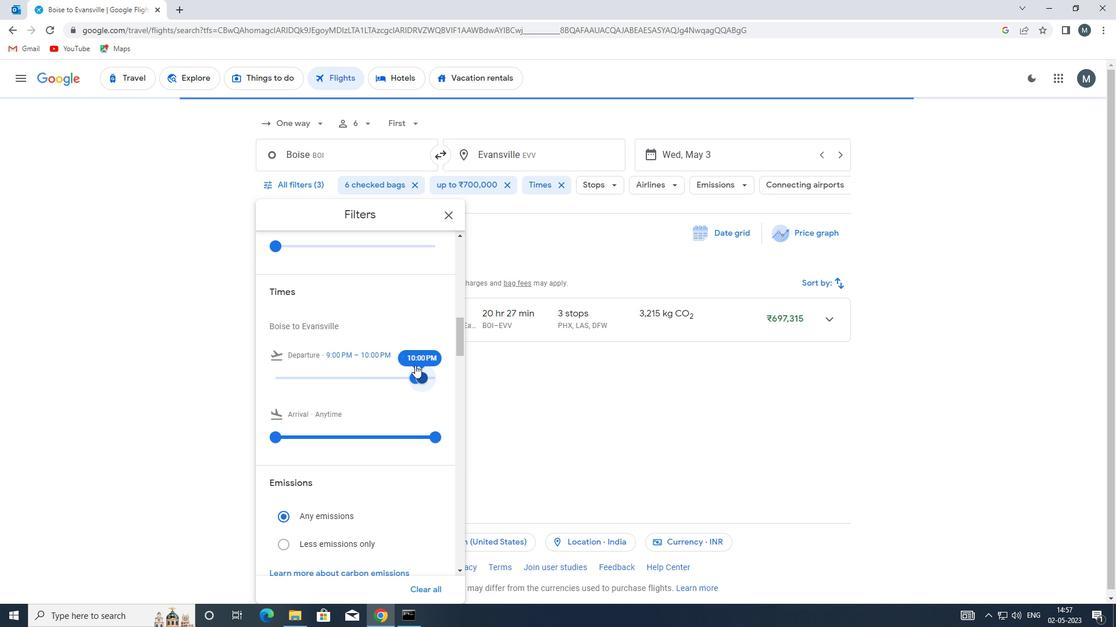 
Action: Mouse moved to (448, 215)
Screenshot: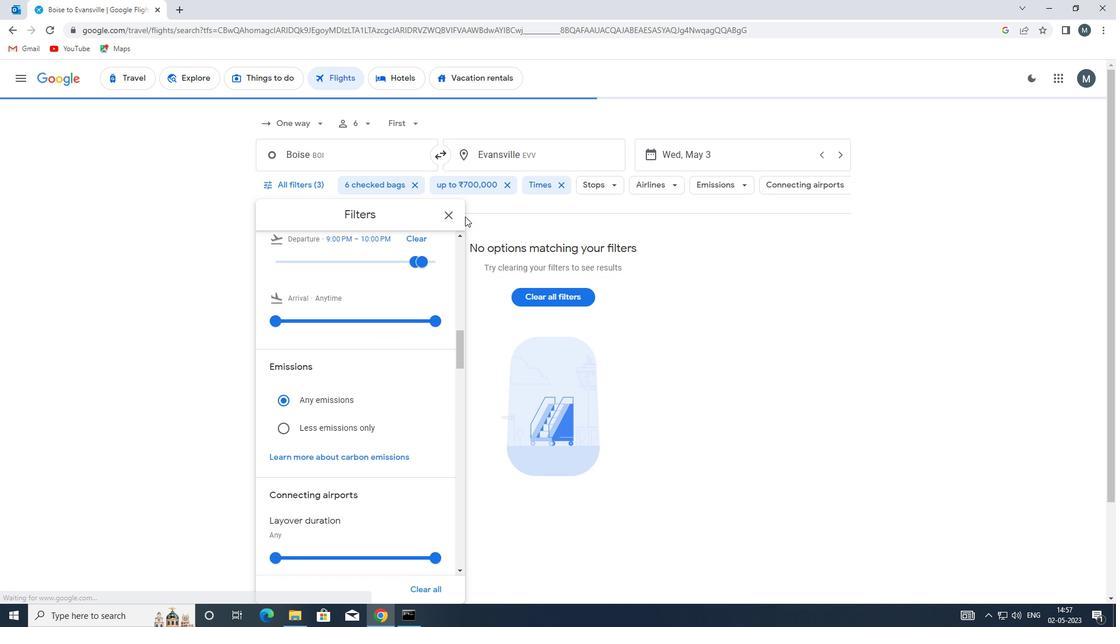 
Action: Mouse pressed left at (448, 215)
Screenshot: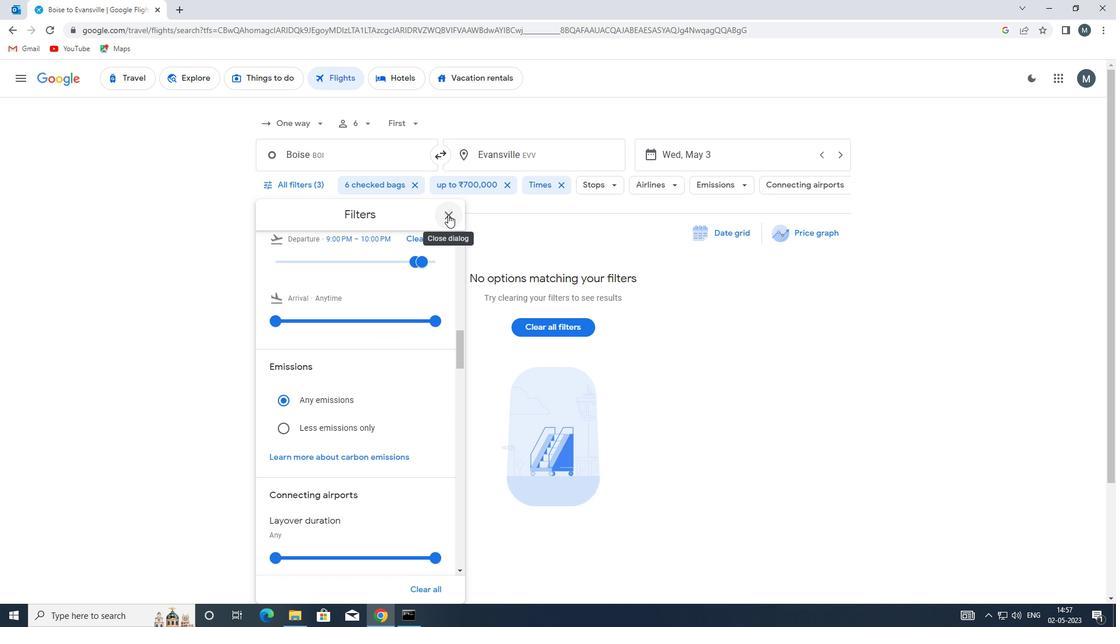 
